 Task: For heading Arial Rounded MT Bold with Underline.  font size for heading26,  'Change the font style of data to'Browallia New.  and font size to 18,  Change the alignment of both headline & data to Align middle & Align Text left.  In the sheet  AssetVal logbook
Action: Mouse moved to (133, 220)
Screenshot: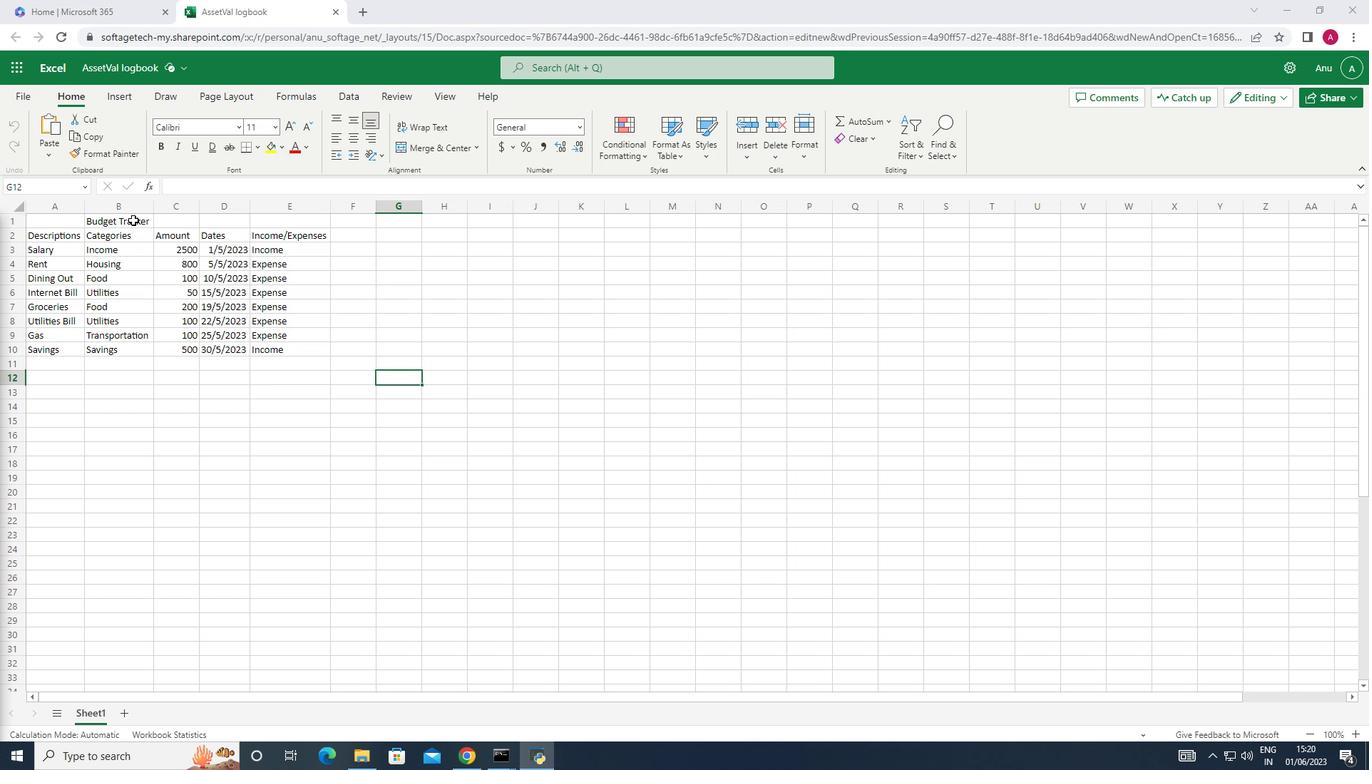
Action: Mouse pressed left at (133, 220)
Screenshot: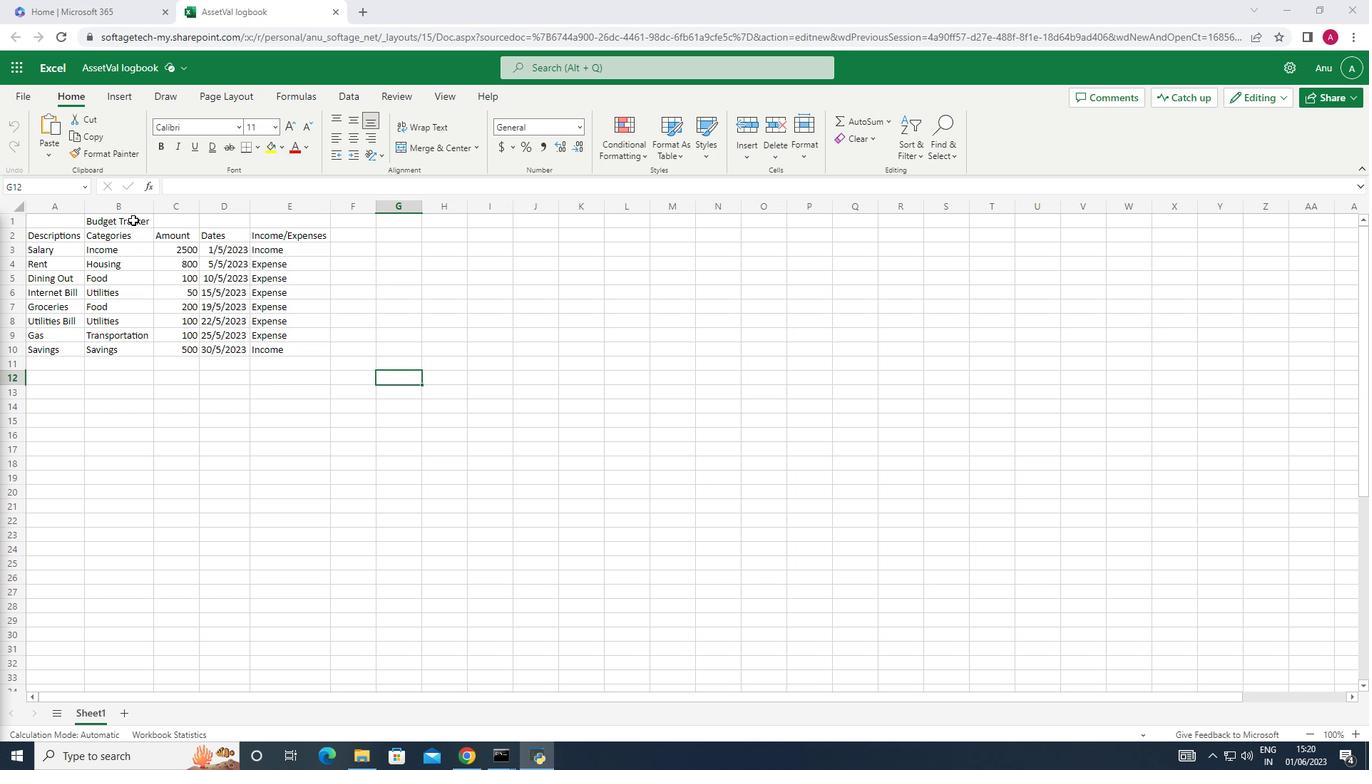 
Action: Mouse moved to (236, 130)
Screenshot: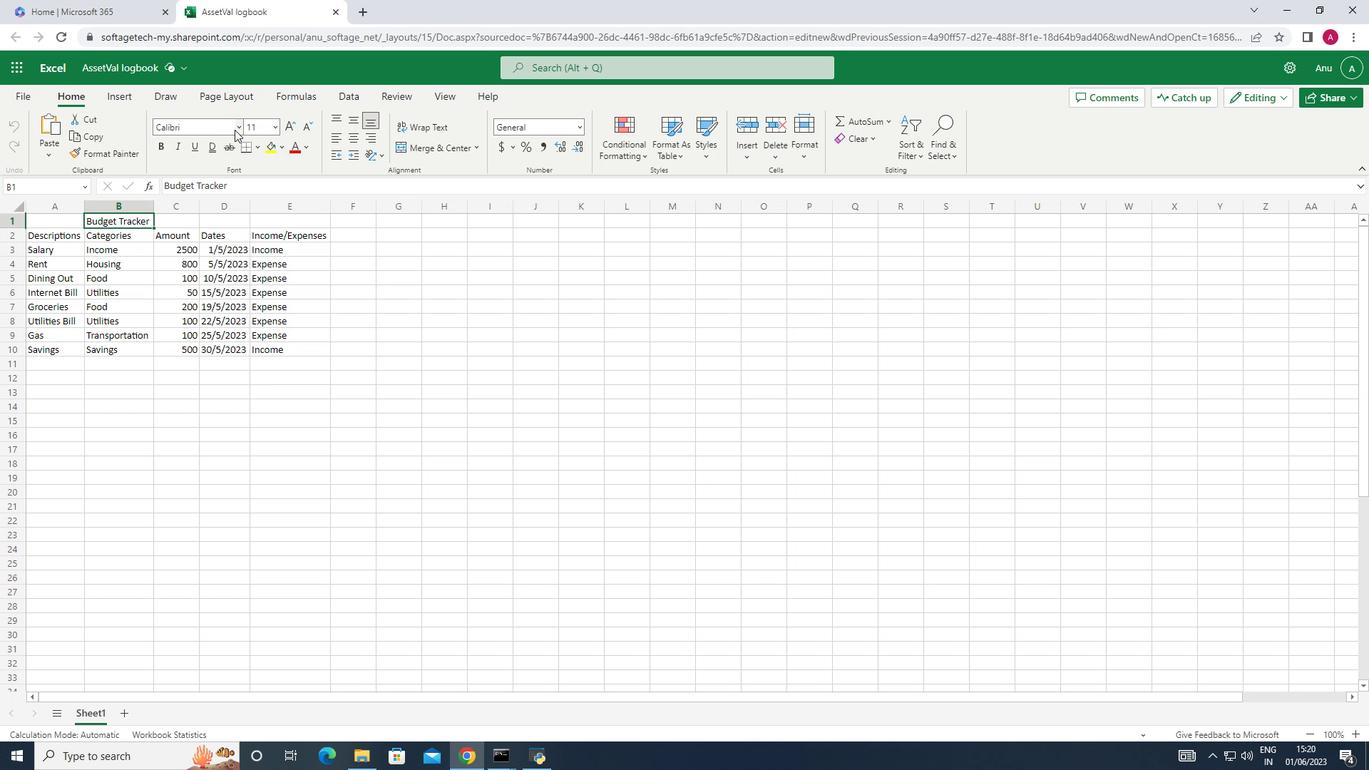 
Action: Mouse pressed left at (236, 130)
Screenshot: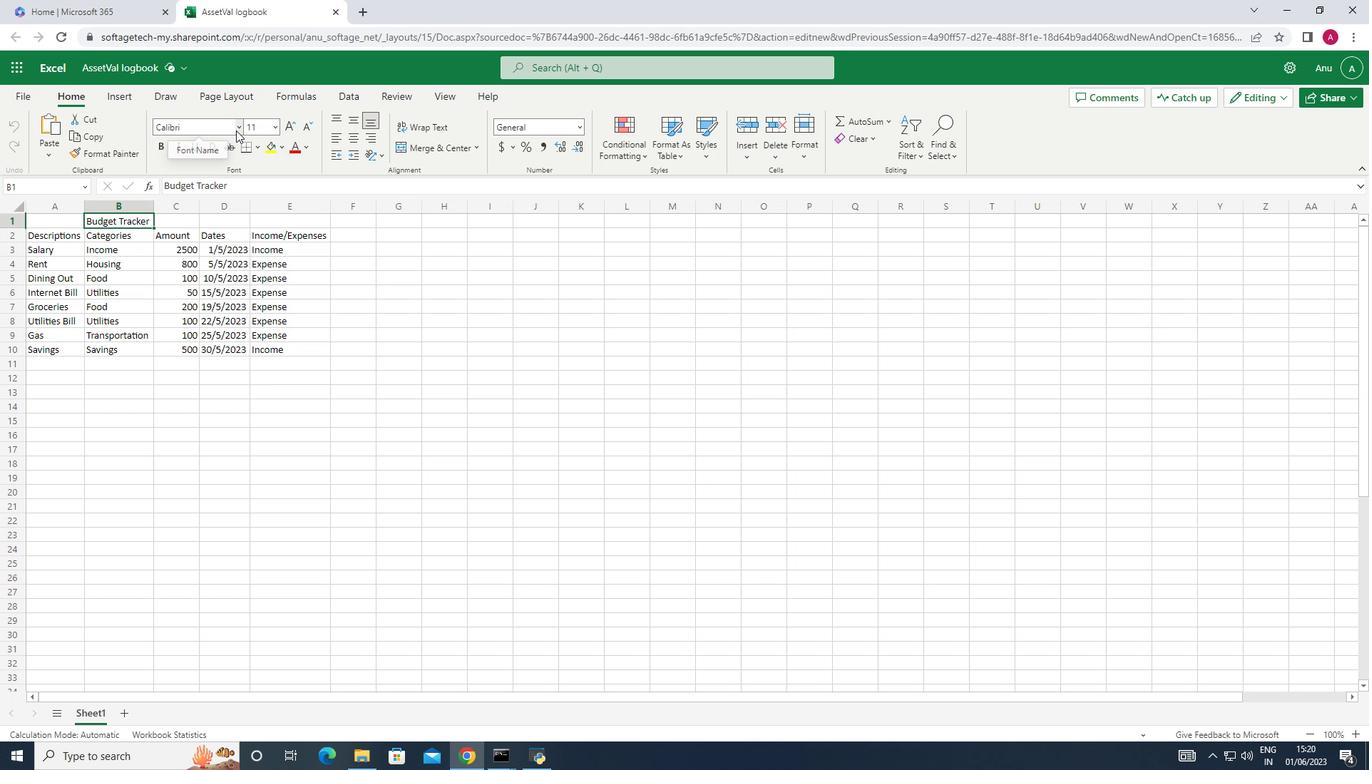 
Action: Mouse moved to (194, 190)
Screenshot: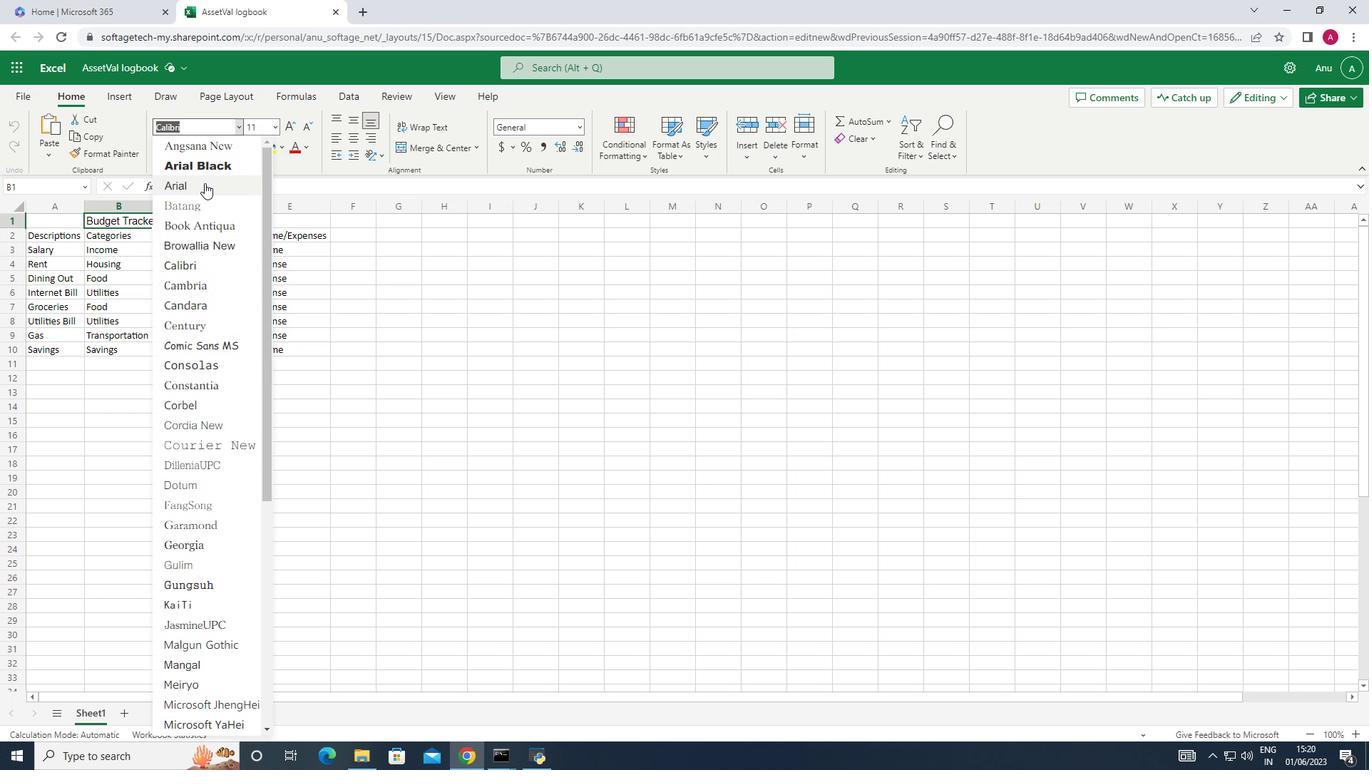 
Action: Mouse pressed left at (194, 190)
Screenshot: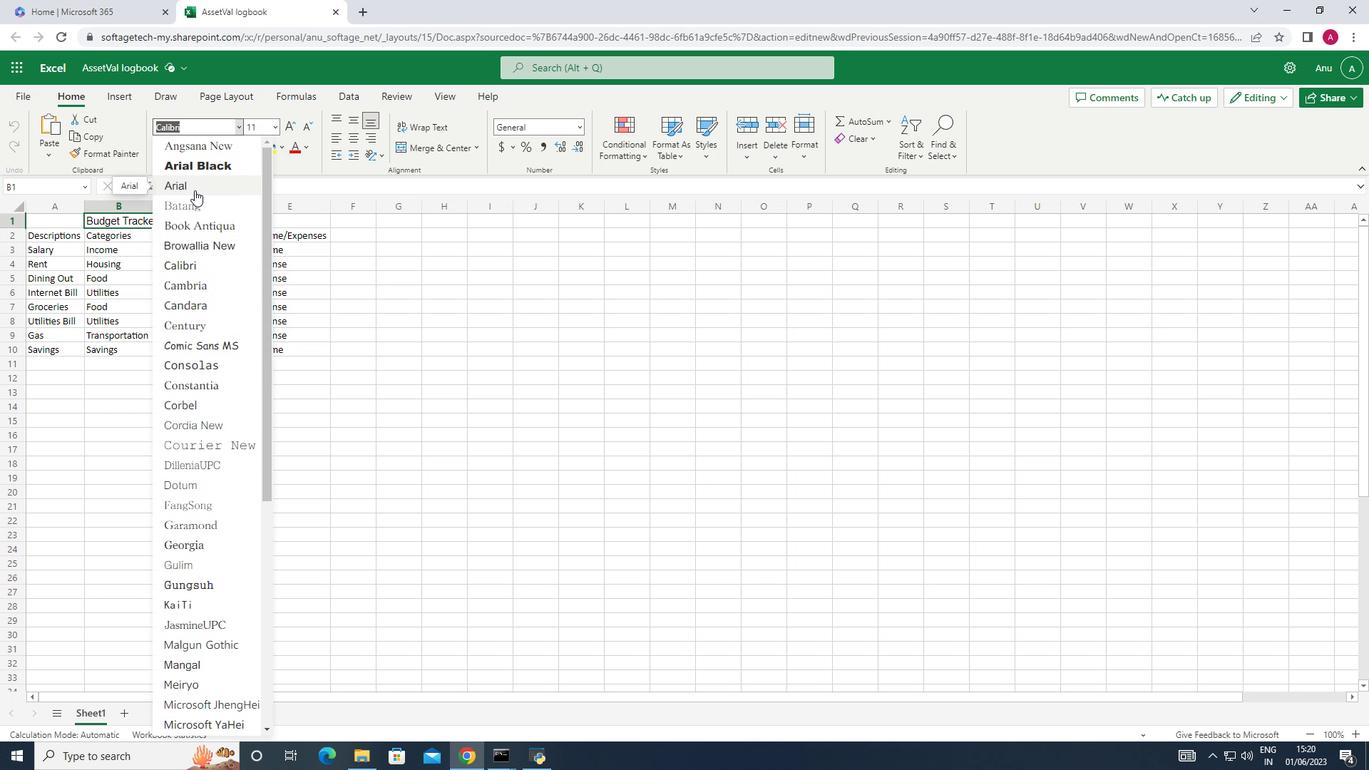 
Action: Mouse moved to (157, 139)
Screenshot: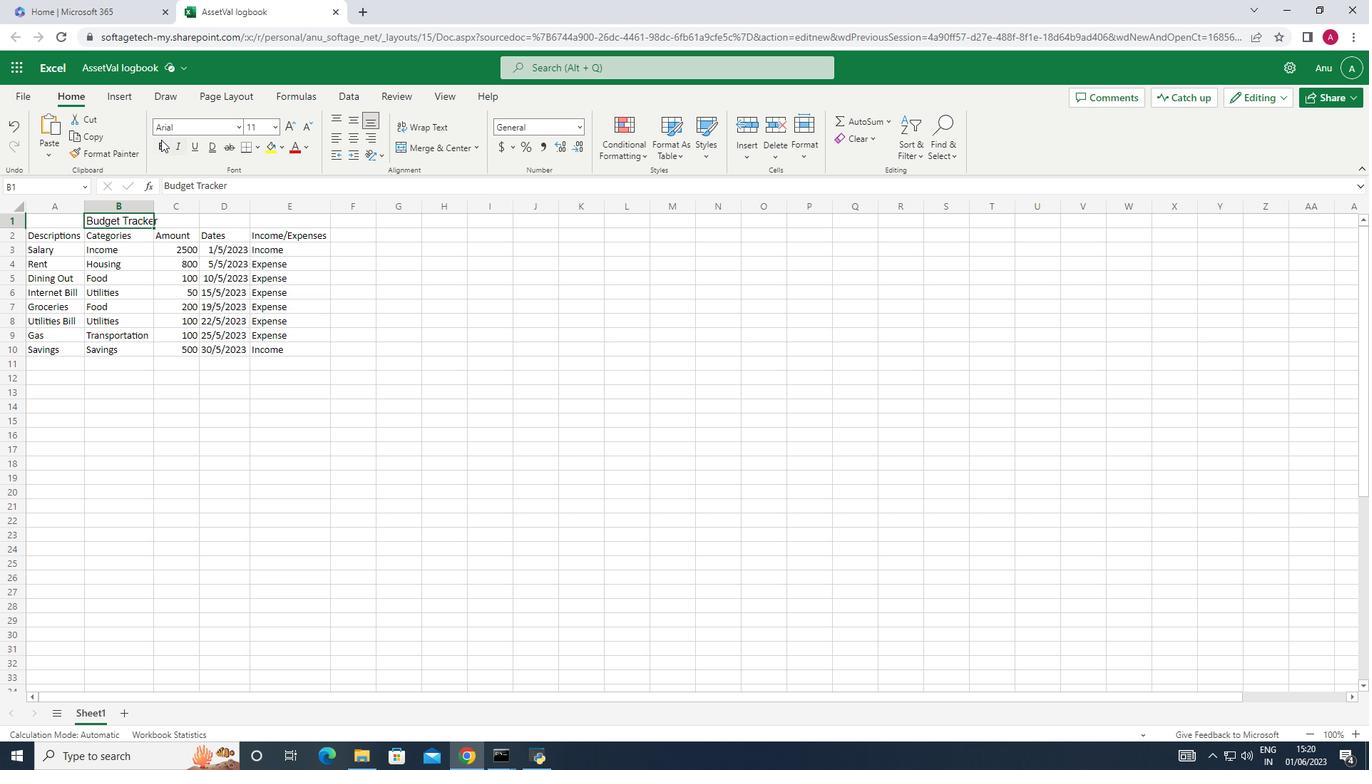 
Action: Mouse pressed left at (157, 139)
Screenshot: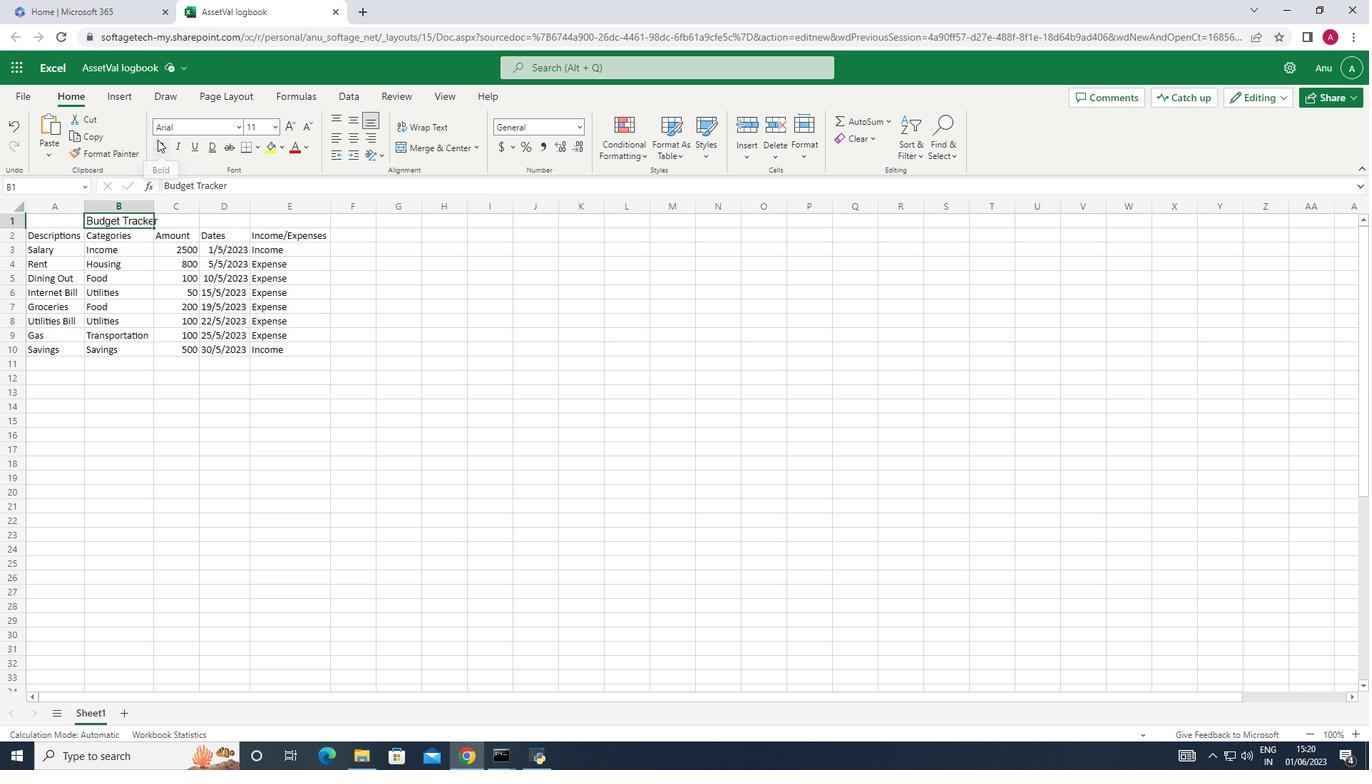 
Action: Mouse moved to (197, 151)
Screenshot: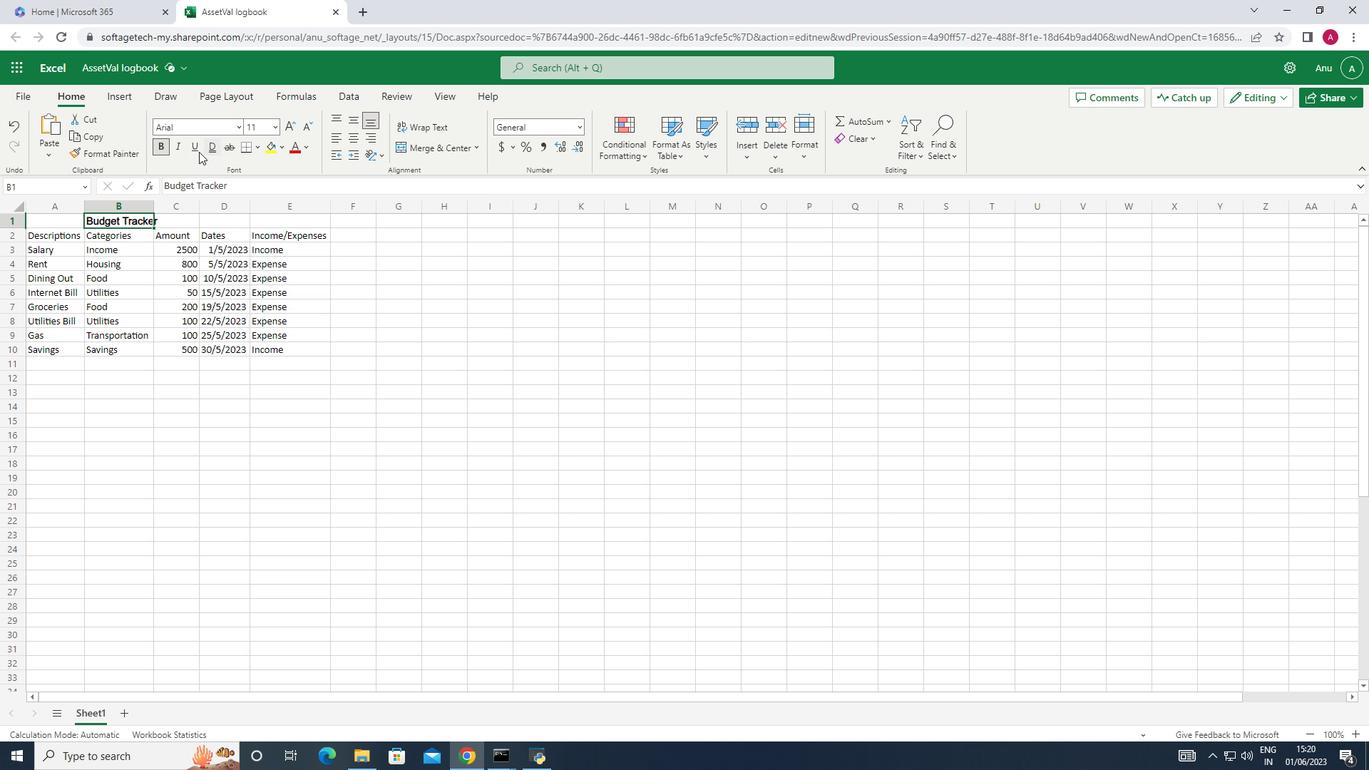 
Action: Mouse pressed left at (197, 151)
Screenshot: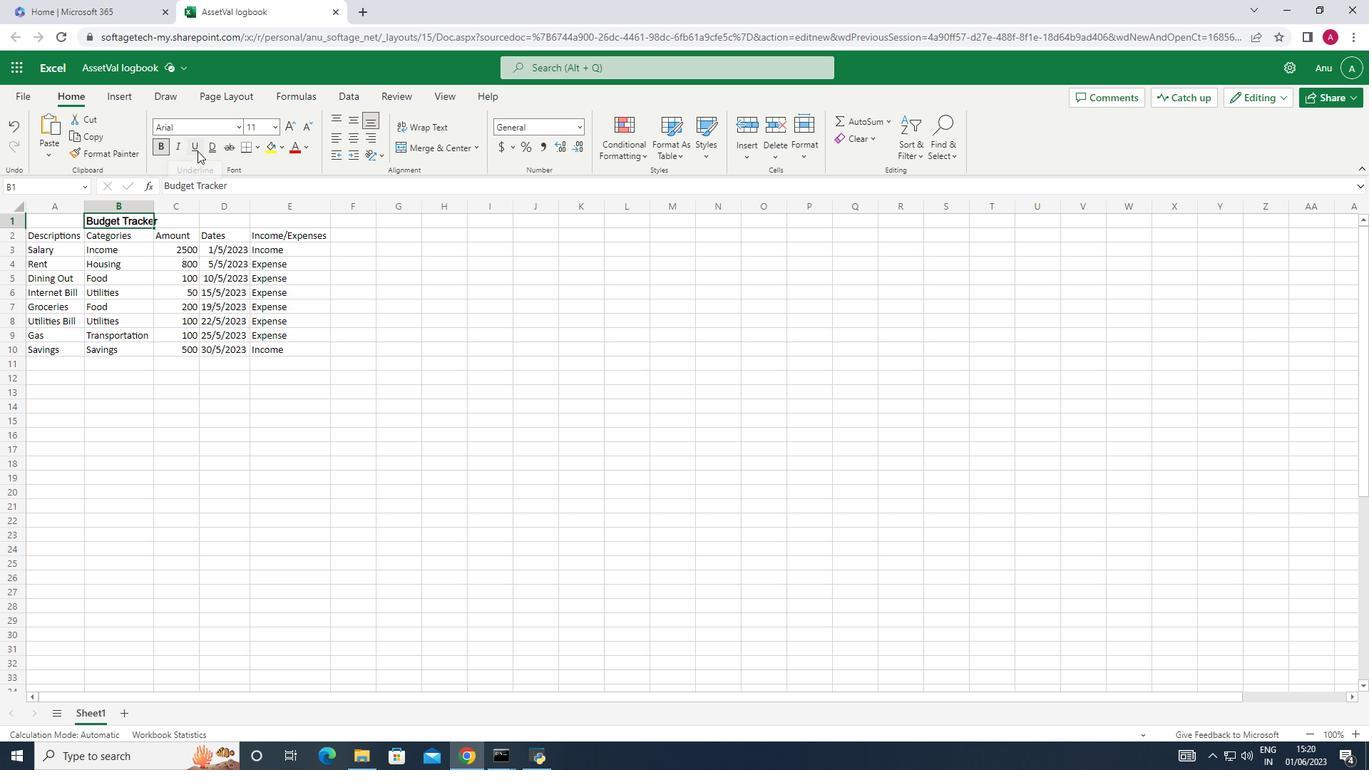 
Action: Mouse moved to (274, 128)
Screenshot: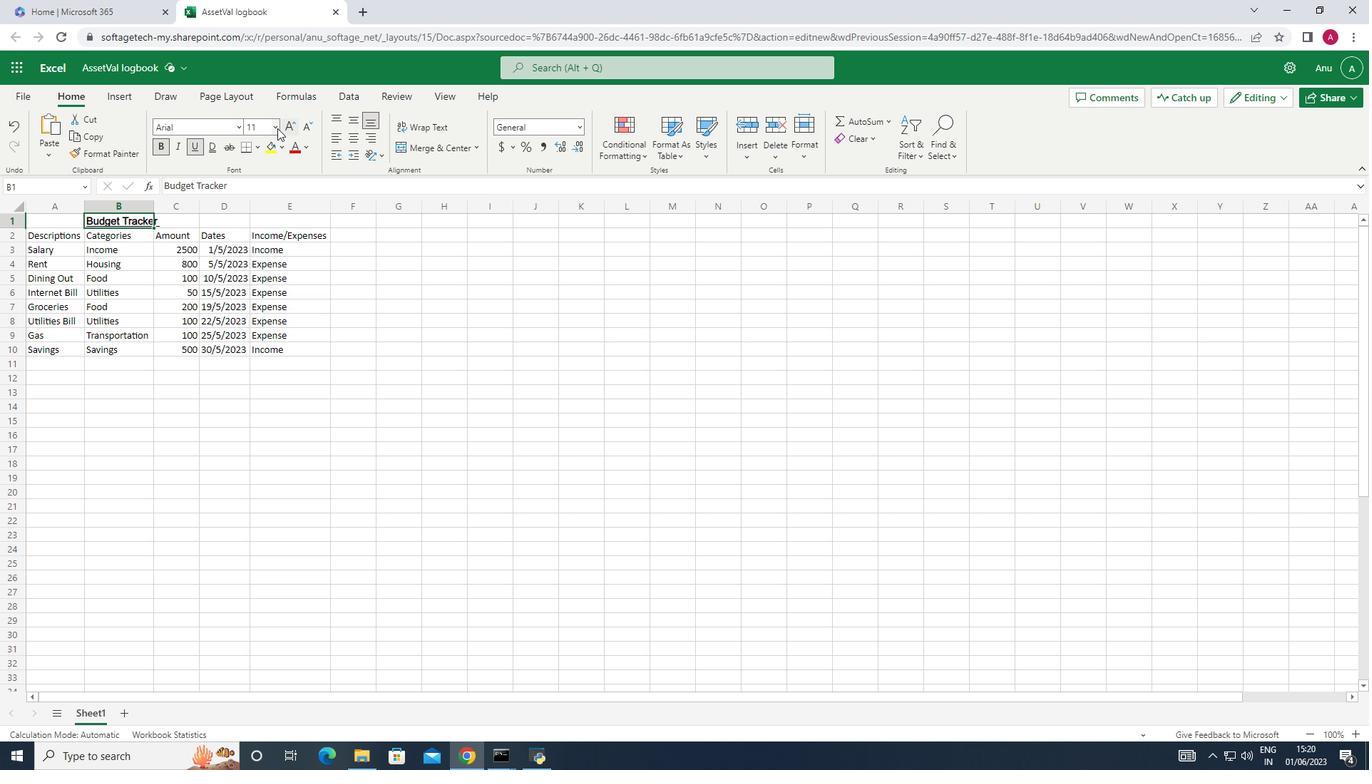 
Action: Mouse pressed left at (274, 128)
Screenshot: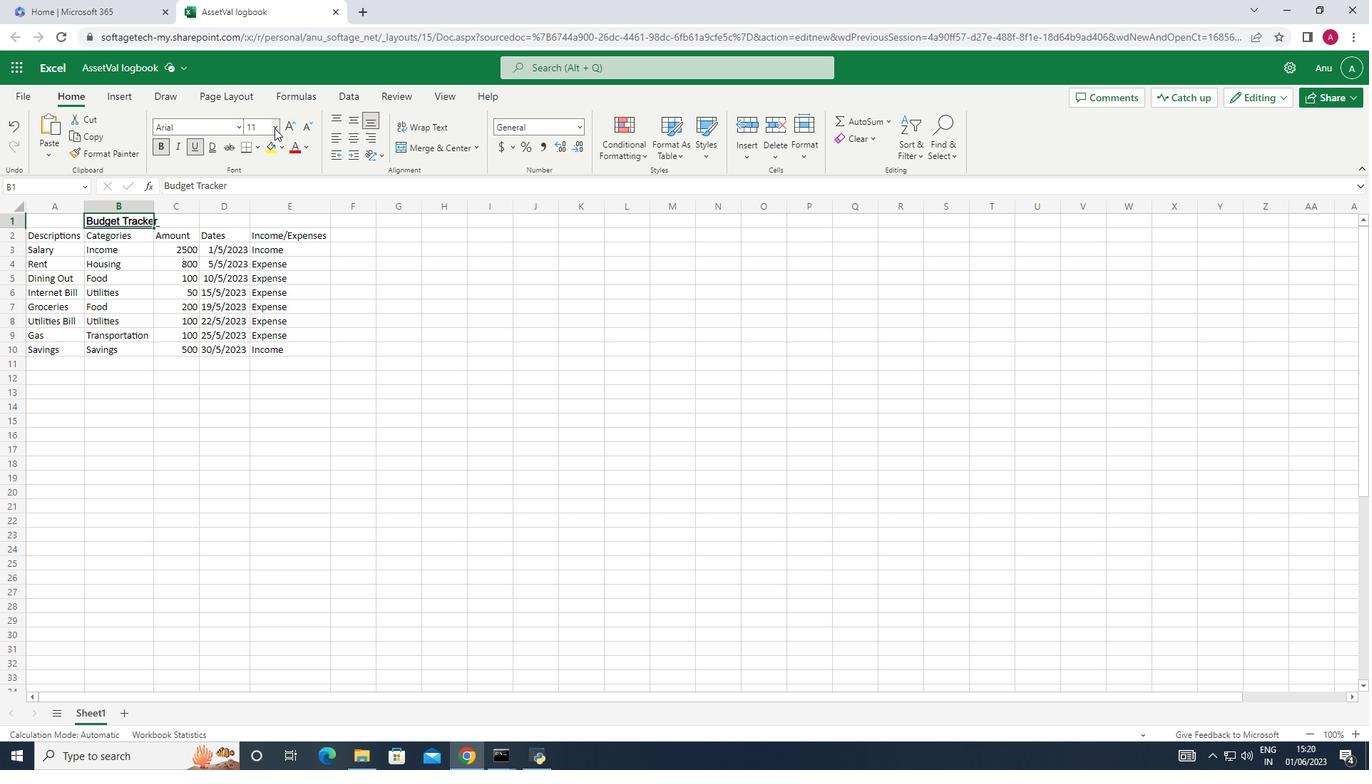 
Action: Mouse moved to (263, 342)
Screenshot: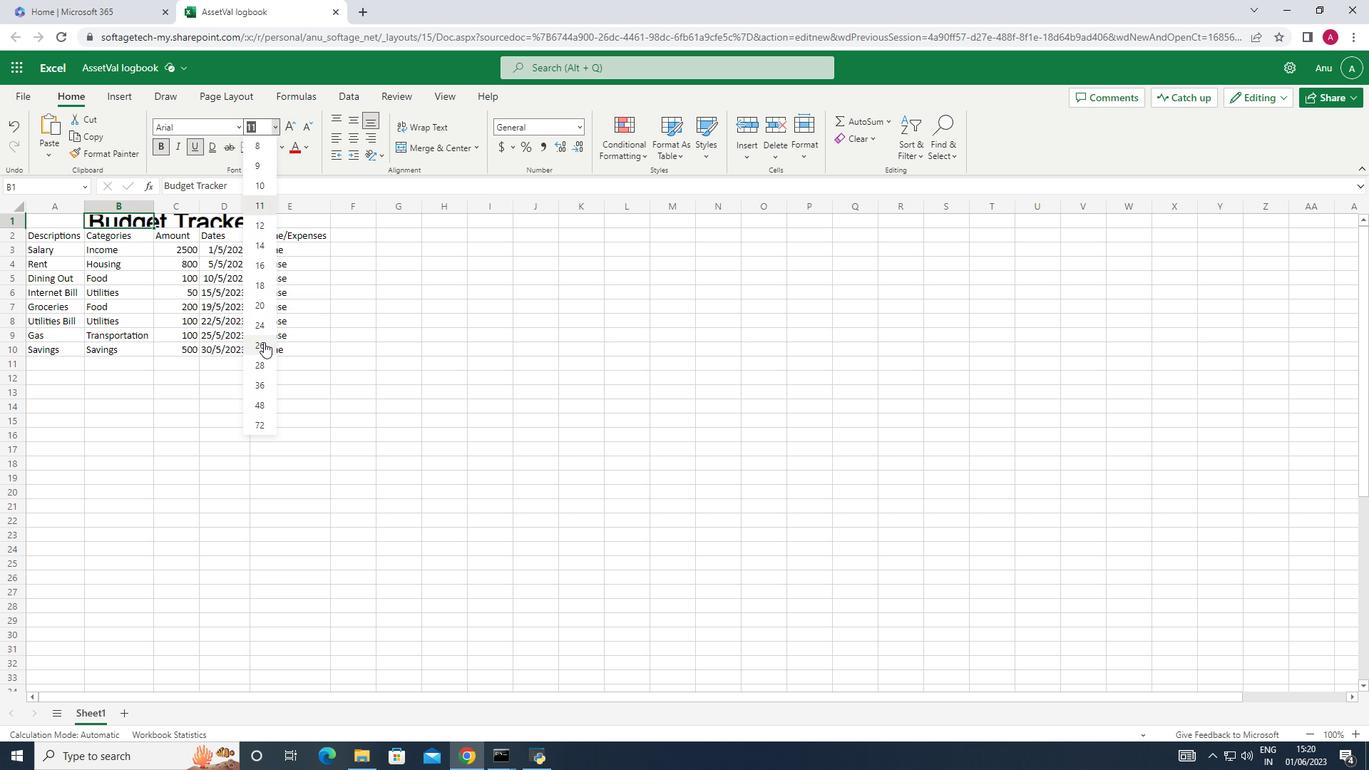 
Action: Mouse pressed left at (263, 342)
Screenshot: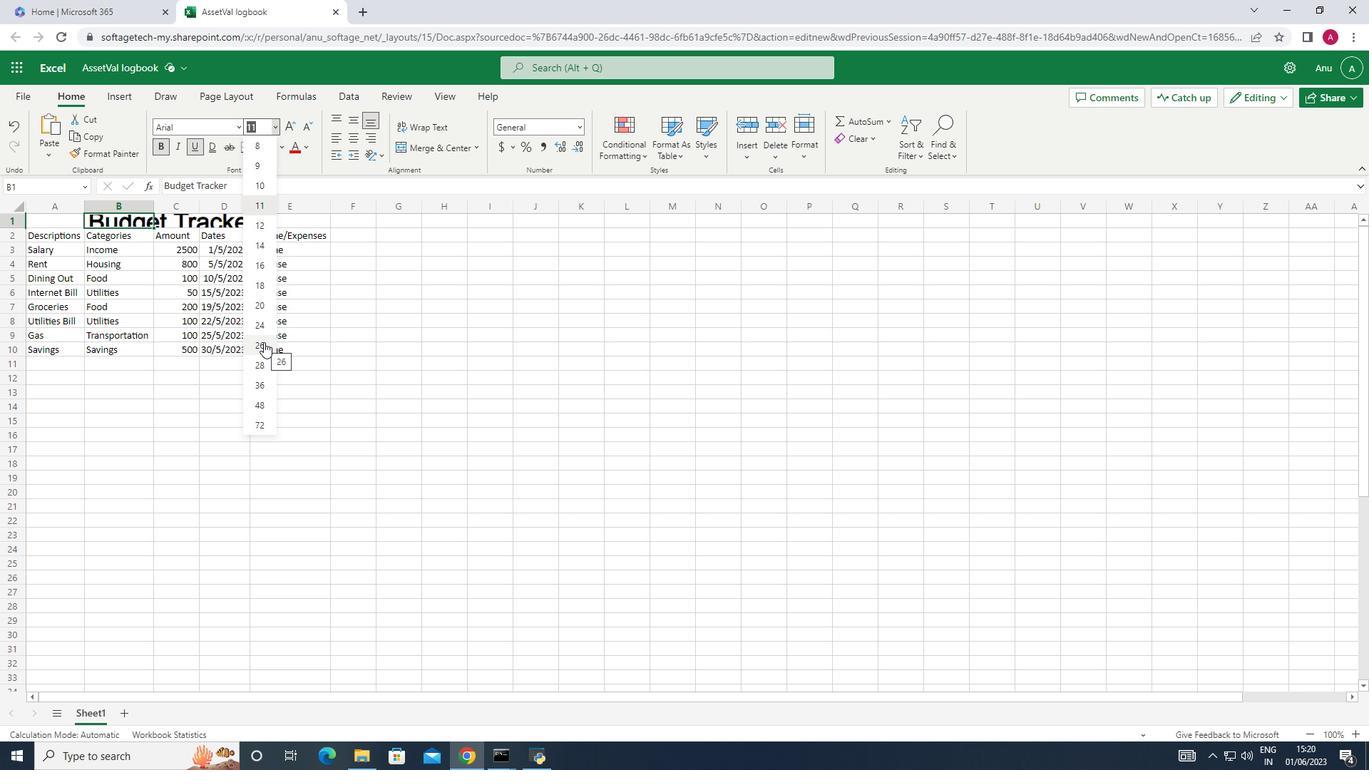 
Action: Mouse moved to (52, 253)
Screenshot: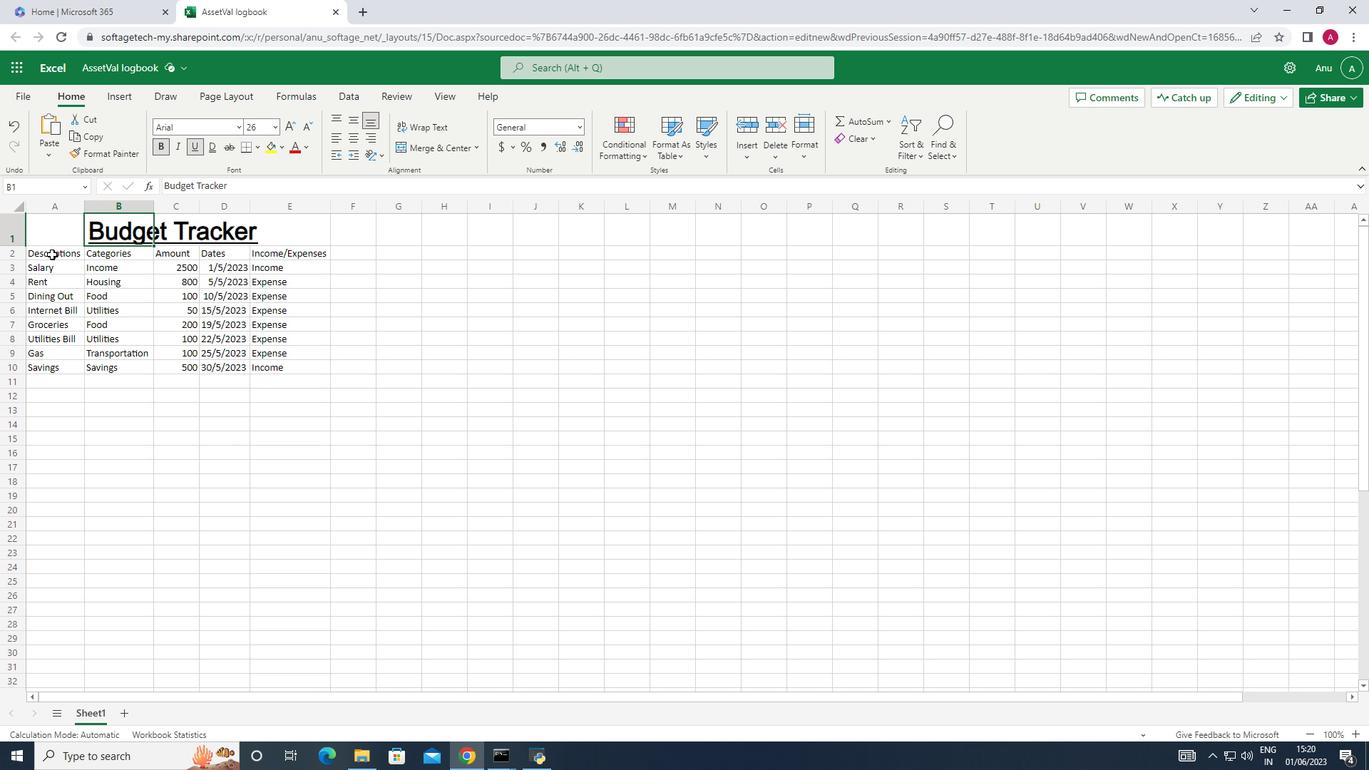 
Action: Mouse pressed left at (52, 253)
Screenshot: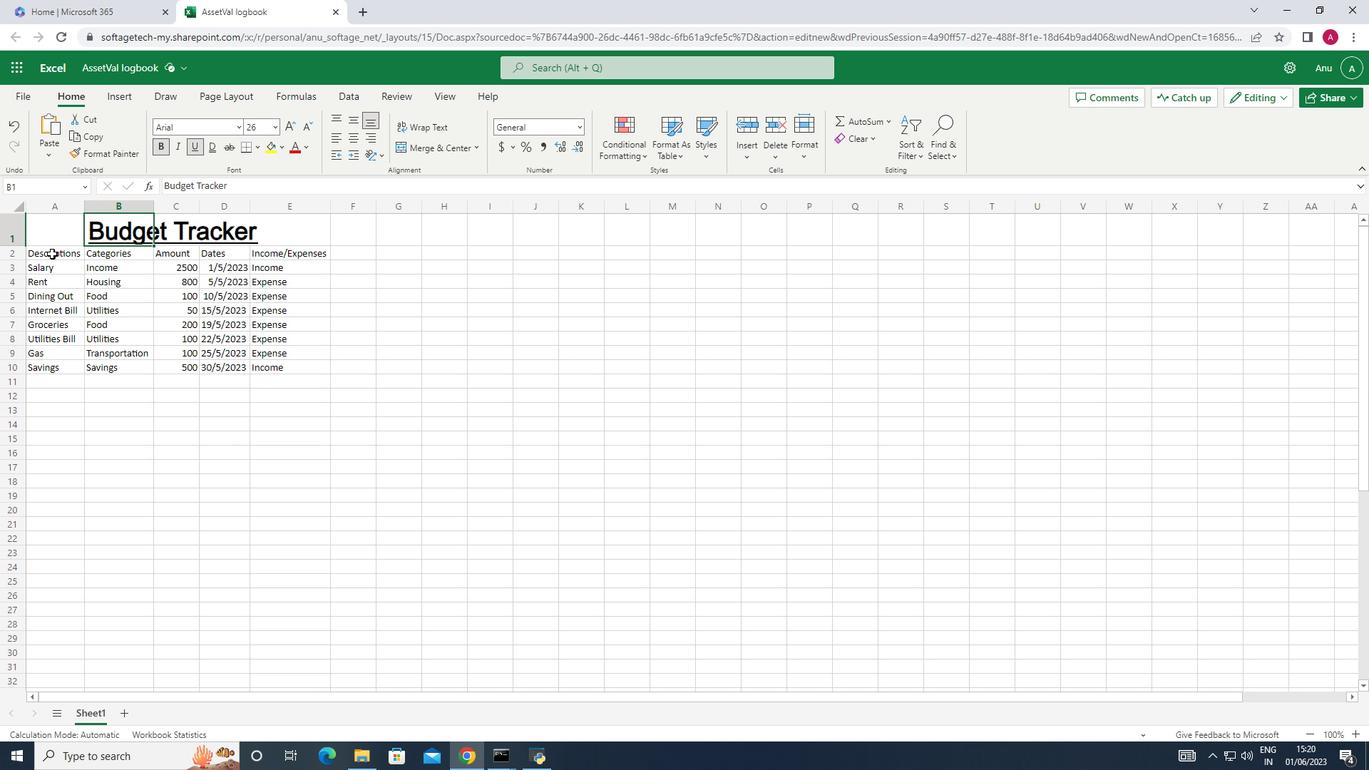 
Action: Mouse moved to (241, 127)
Screenshot: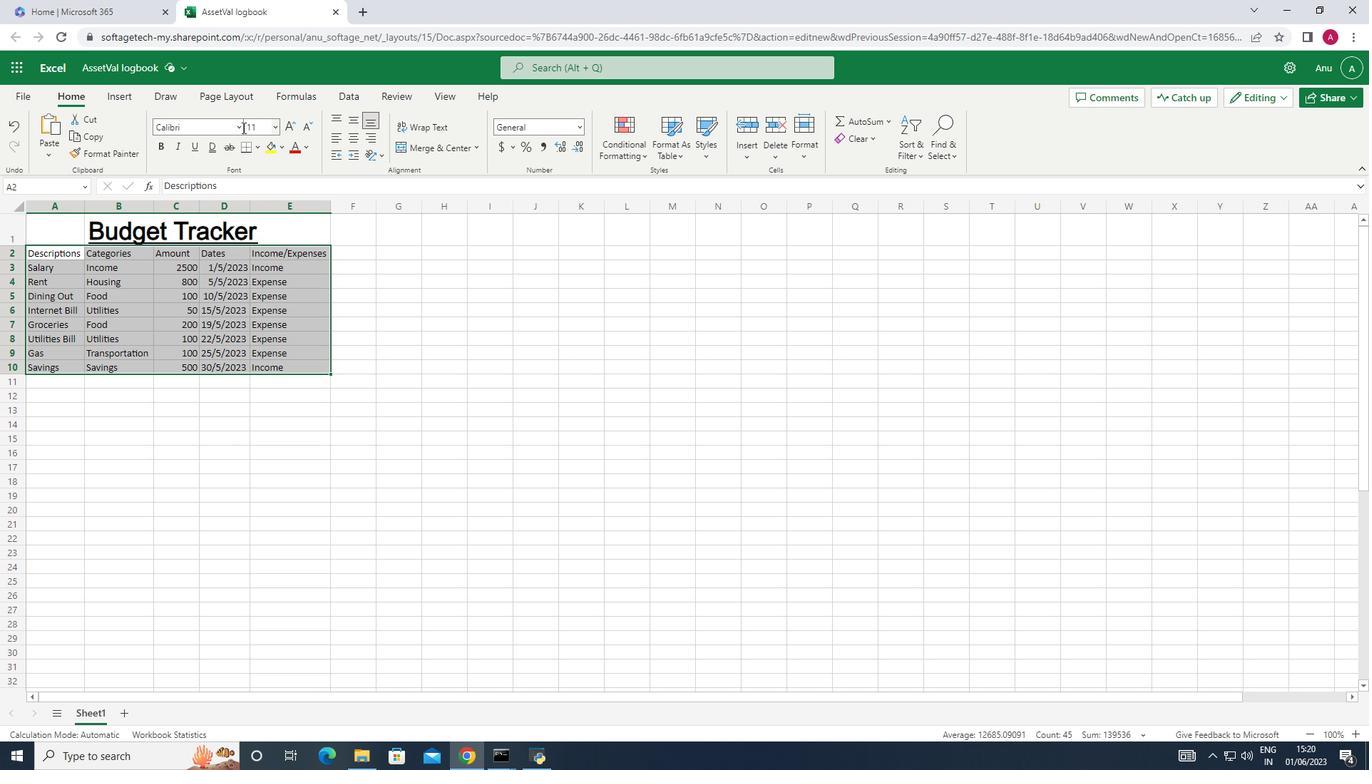 
Action: Mouse pressed left at (241, 127)
Screenshot: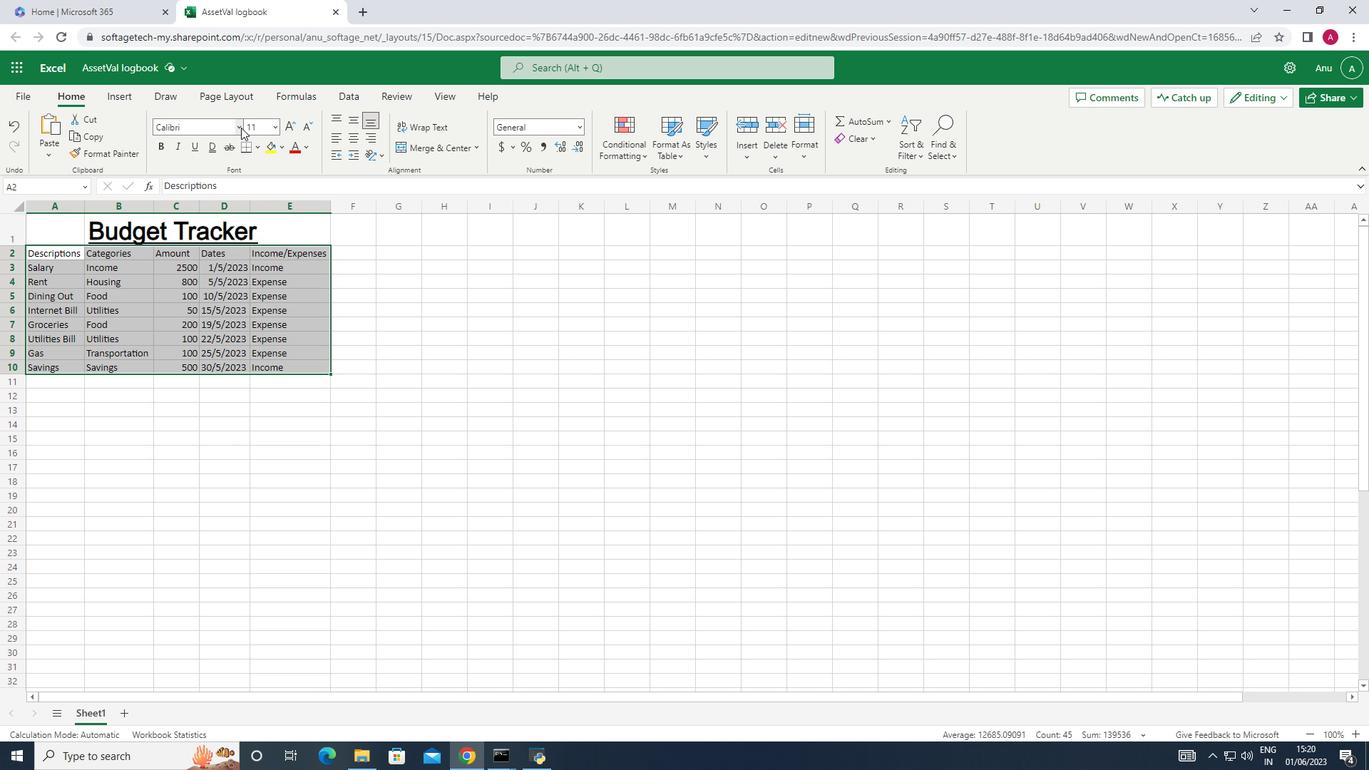 
Action: Mouse moved to (203, 239)
Screenshot: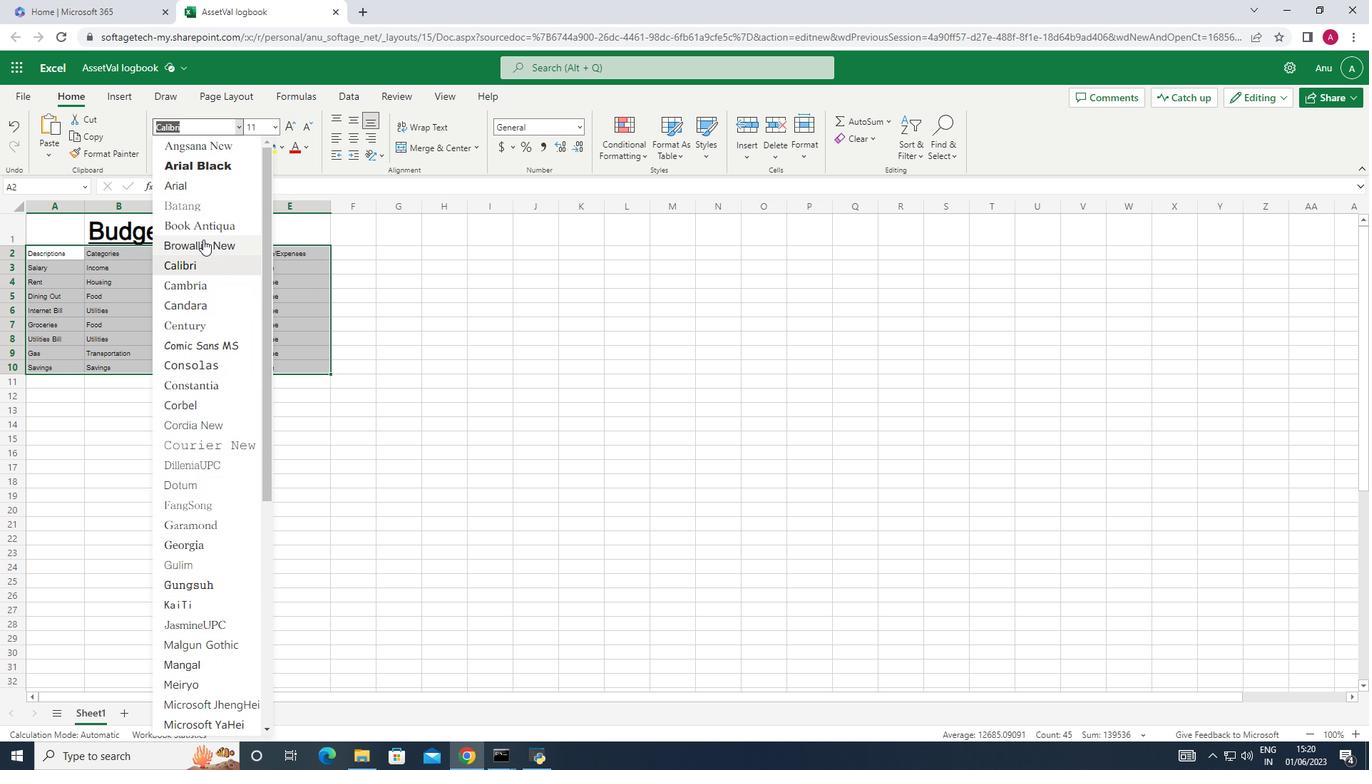 
Action: Mouse pressed left at (203, 239)
Screenshot: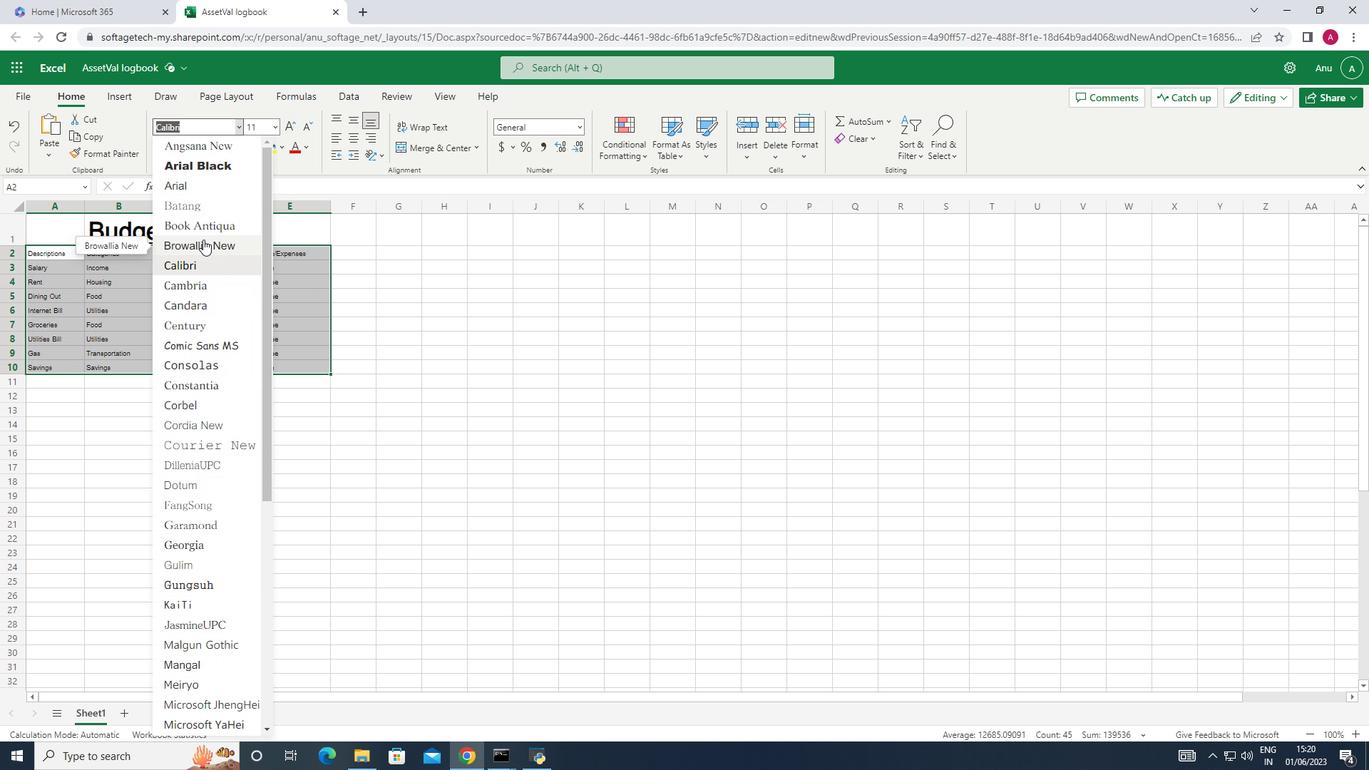 
Action: Mouse moved to (278, 130)
Screenshot: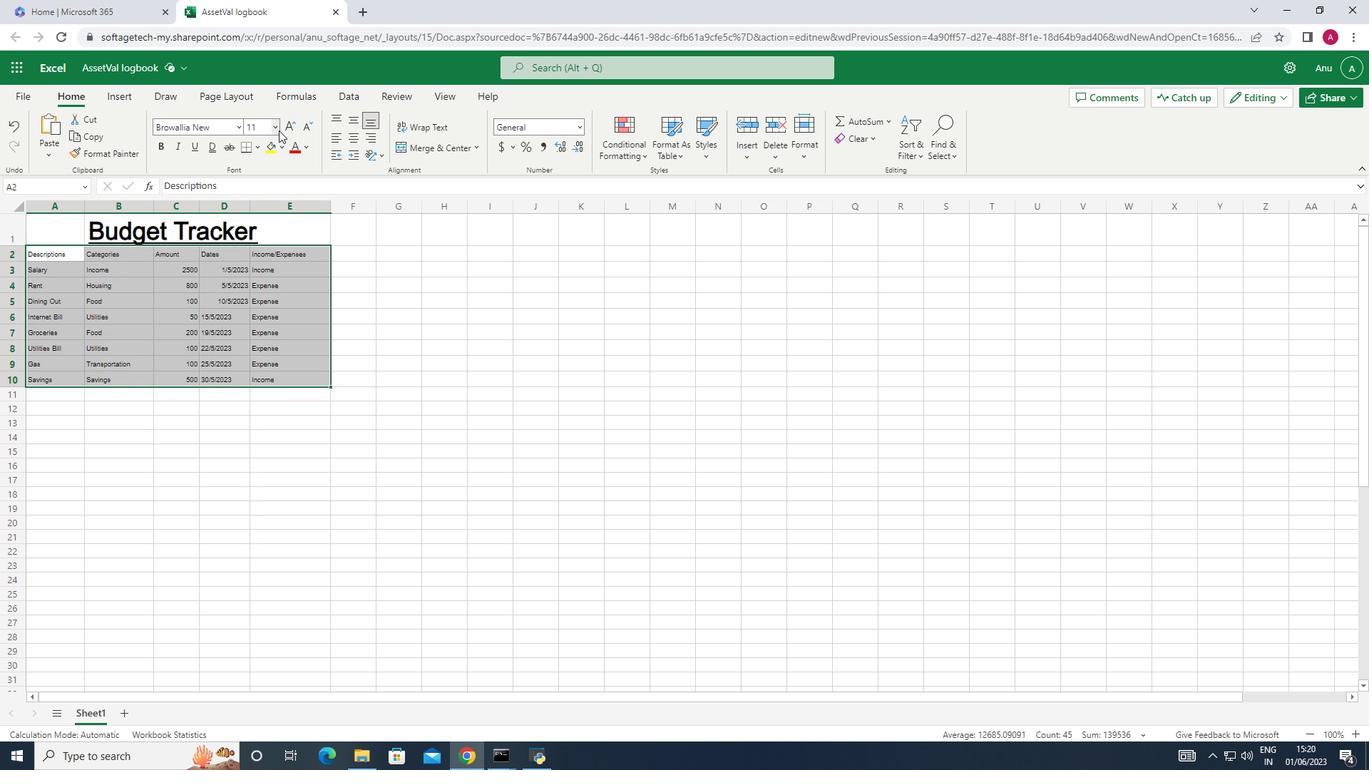 
Action: Mouse pressed left at (278, 130)
Screenshot: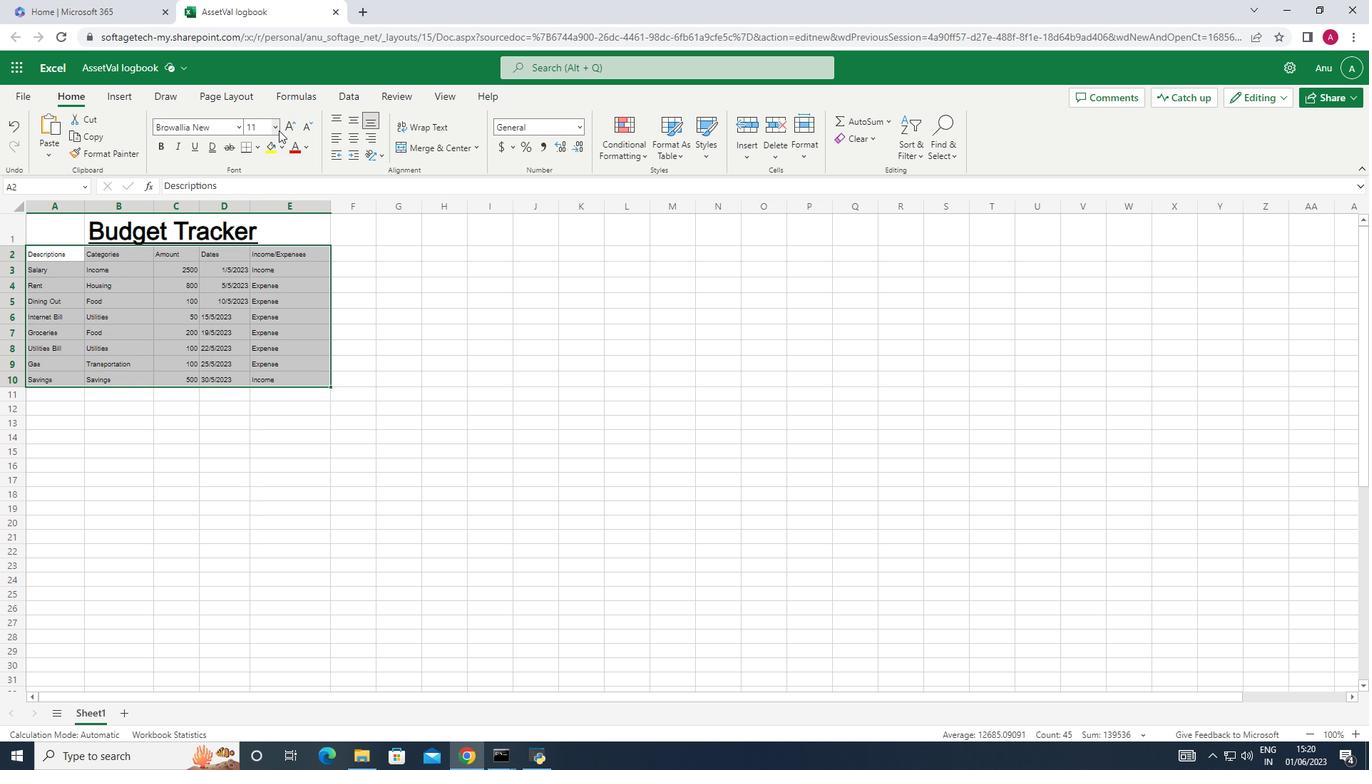 
Action: Mouse moved to (264, 284)
Screenshot: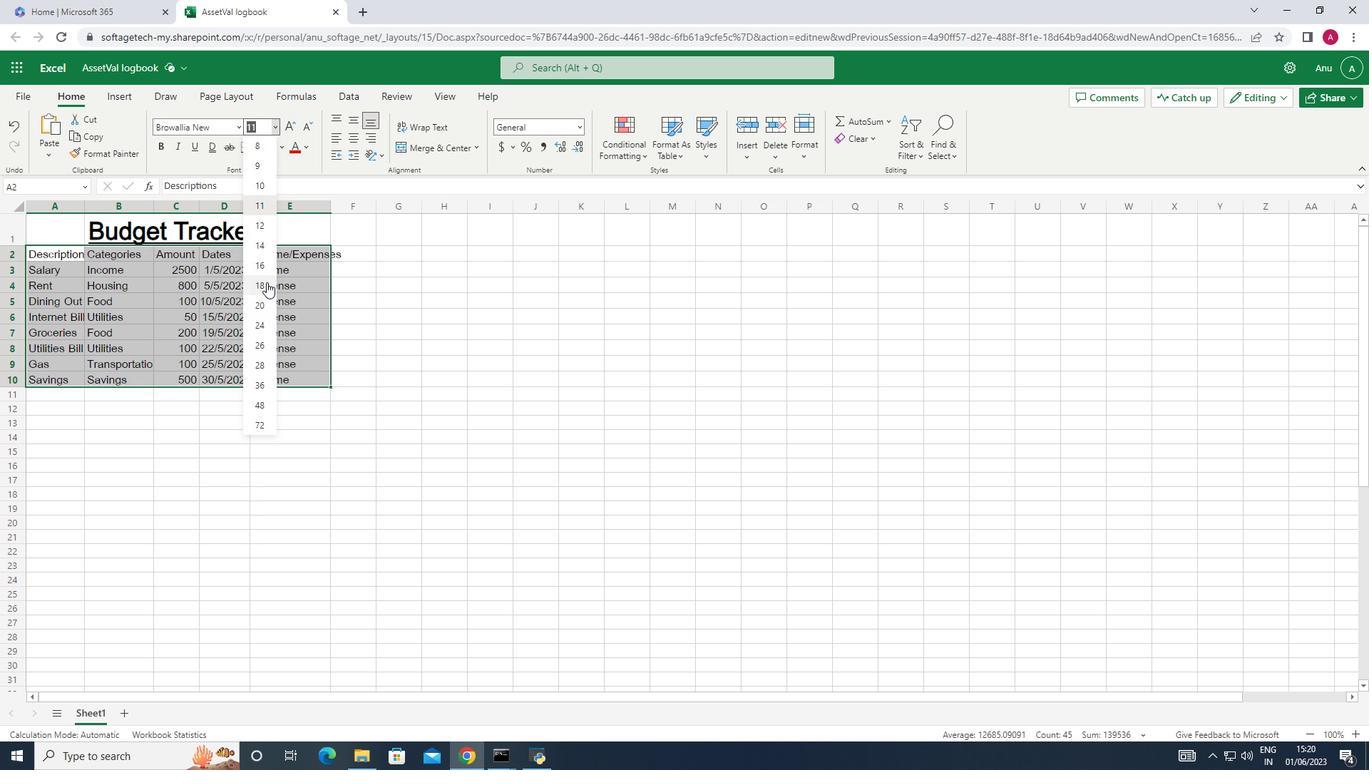 
Action: Mouse pressed left at (264, 284)
Screenshot: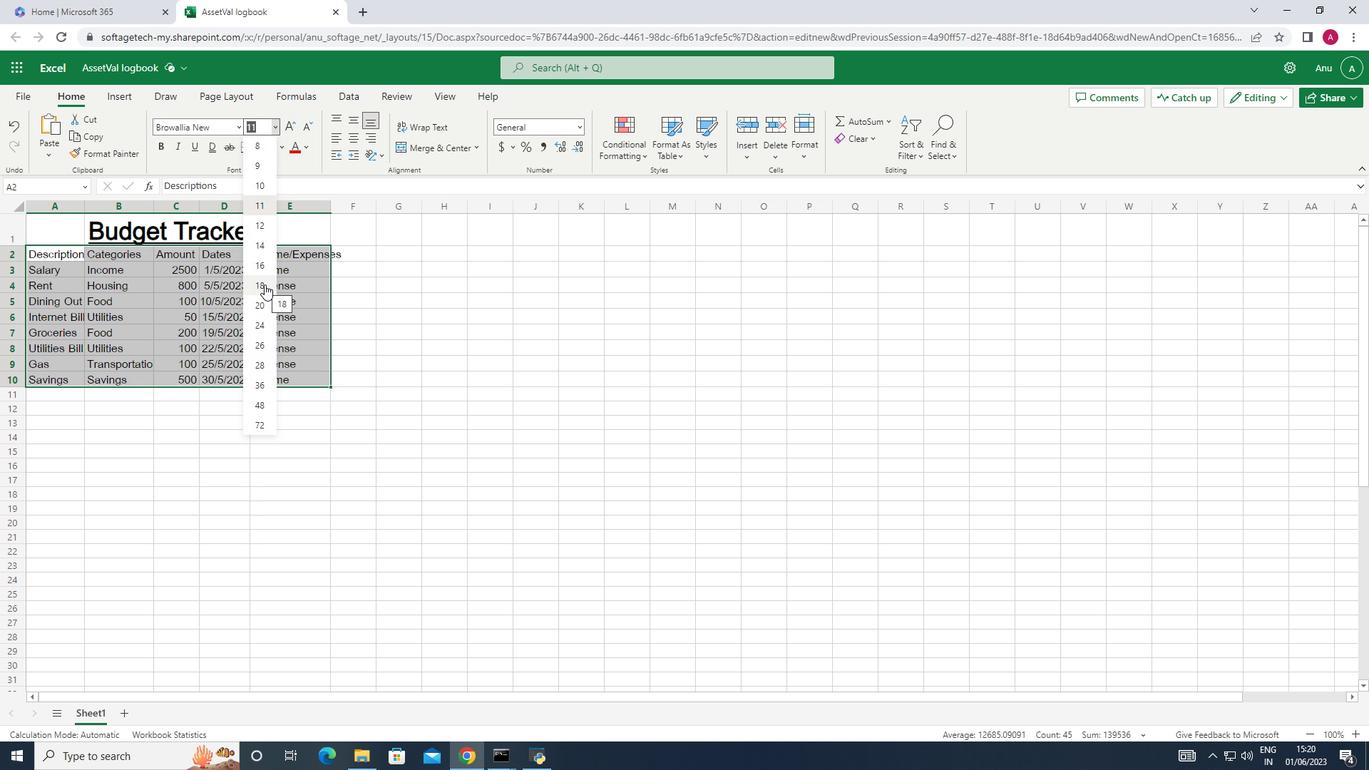 
Action: Mouse moved to (69, 236)
Screenshot: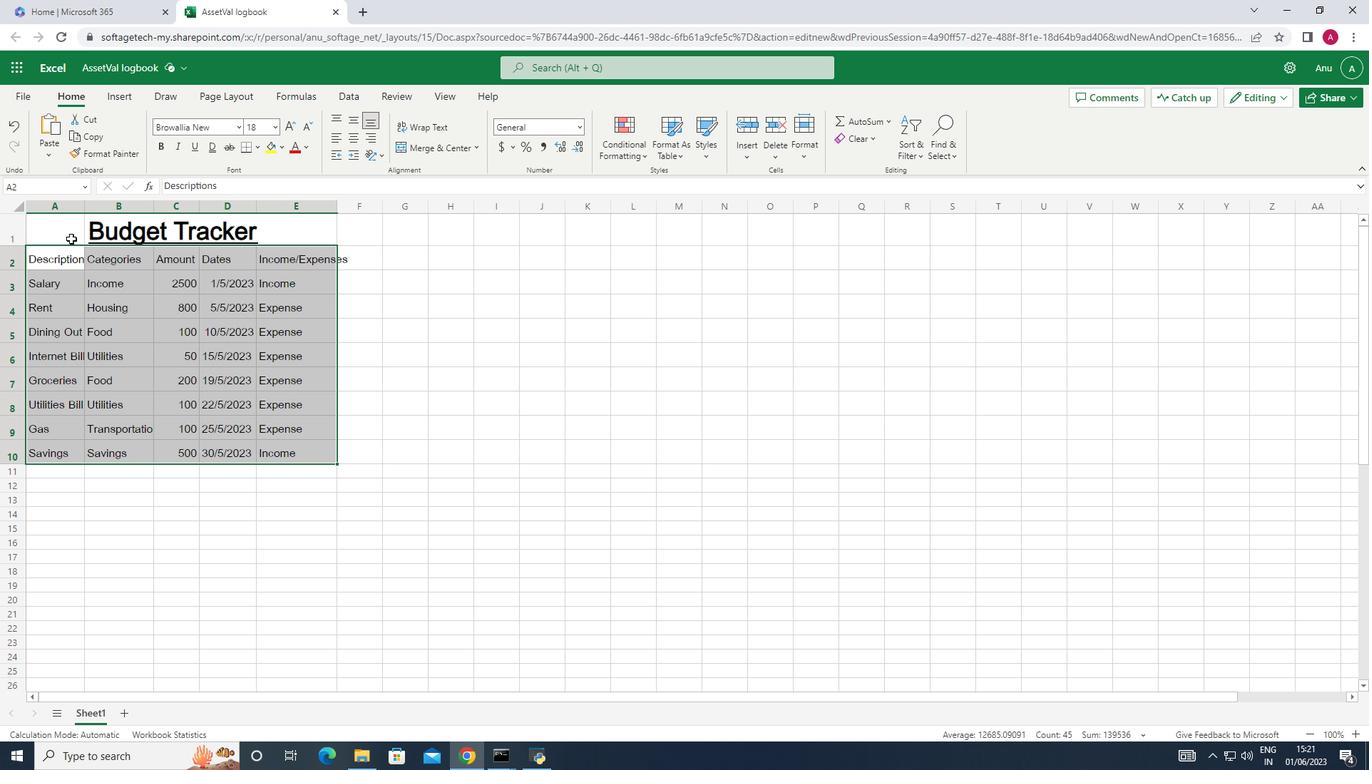 
Action: Mouse pressed left at (69, 236)
Screenshot: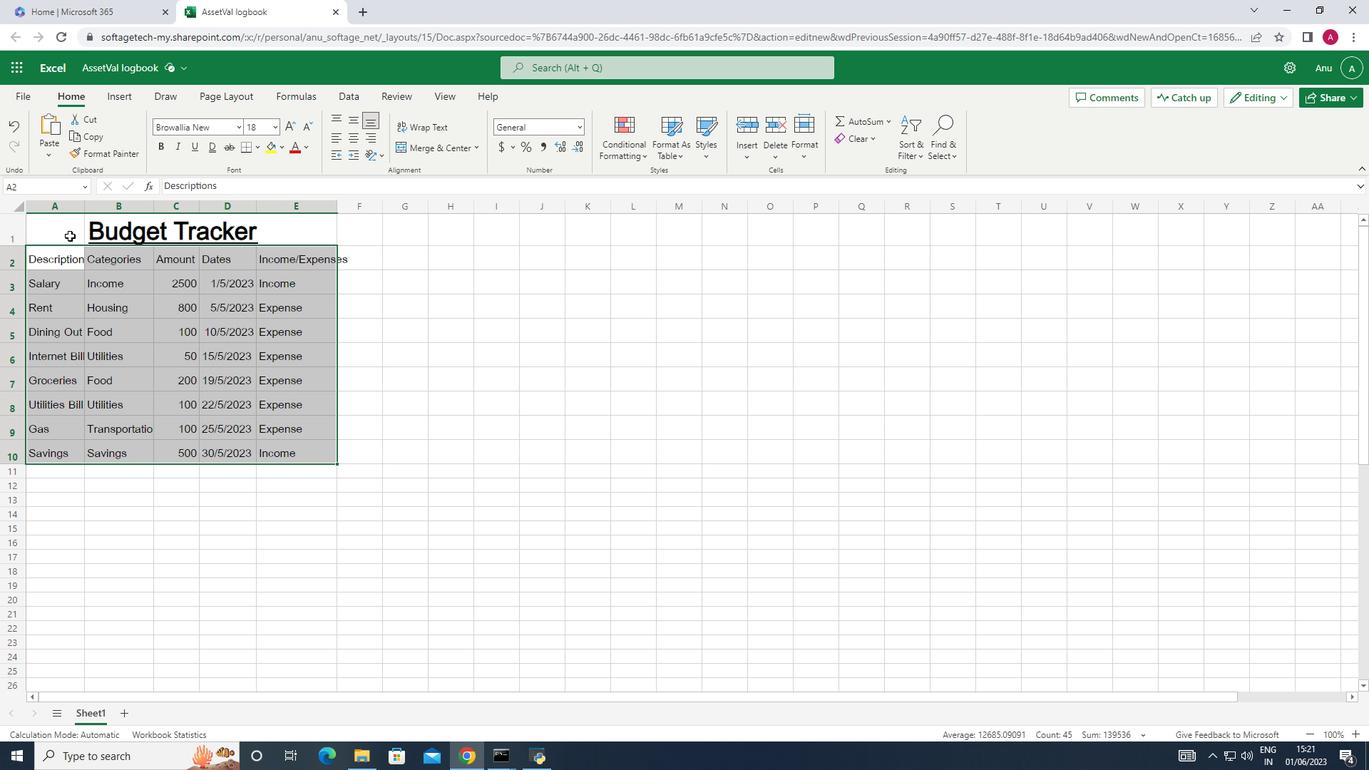 
Action: Mouse pressed left at (69, 236)
Screenshot: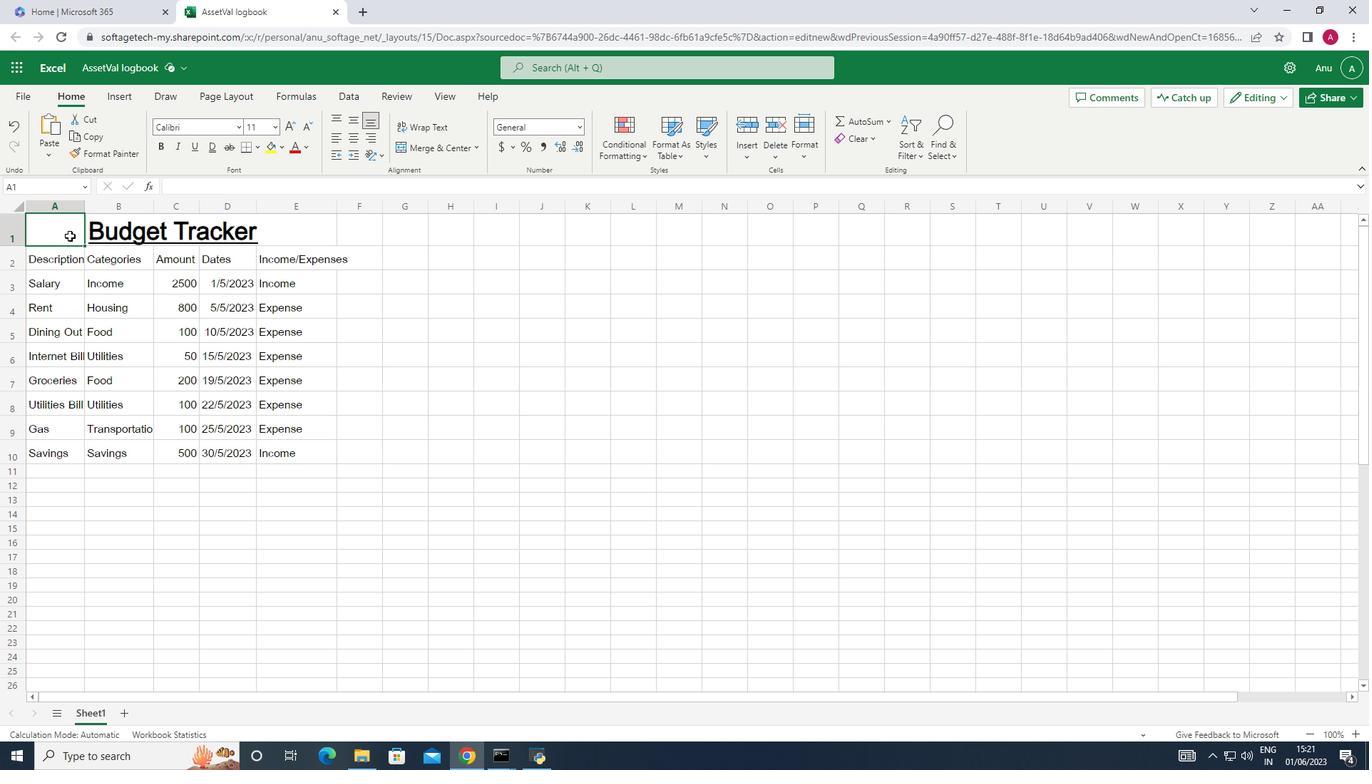 
Action: Mouse moved to (352, 140)
Screenshot: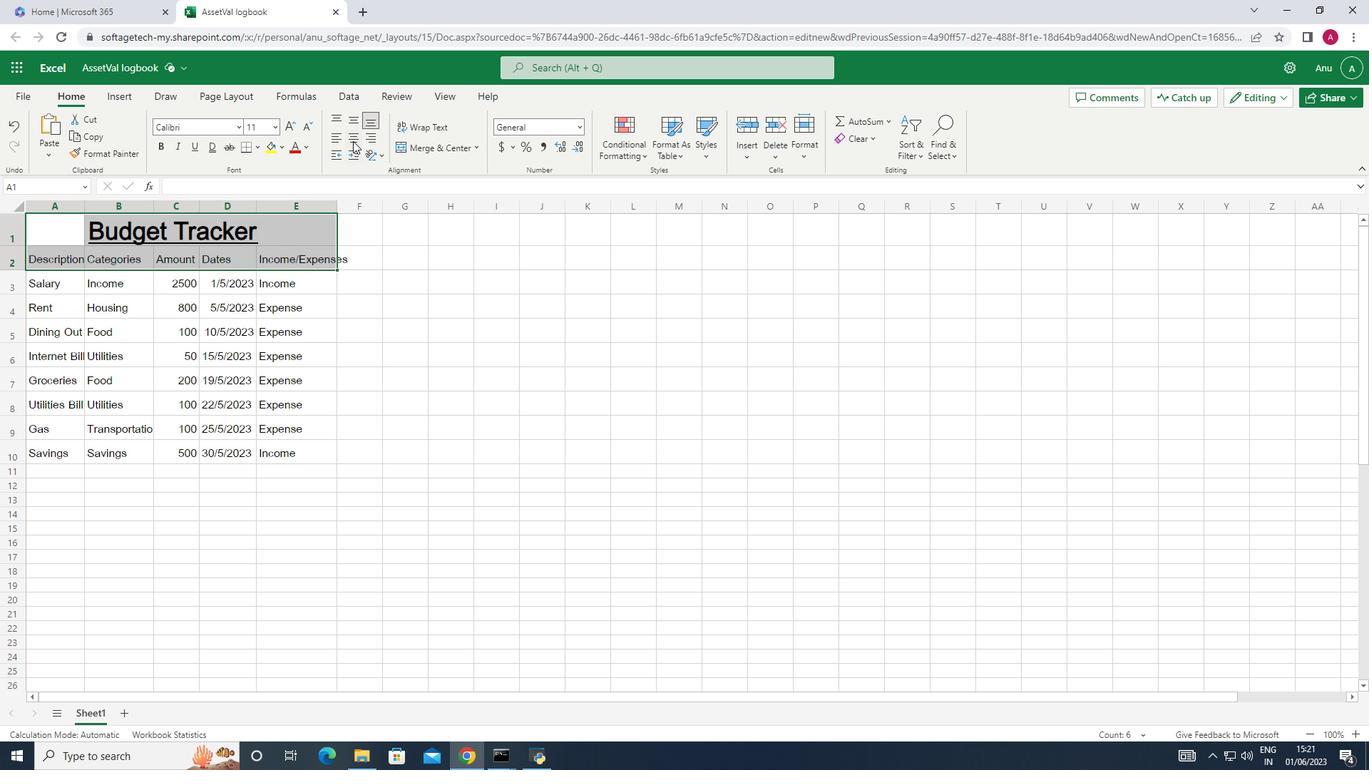
Action: Mouse pressed left at (352, 140)
Screenshot: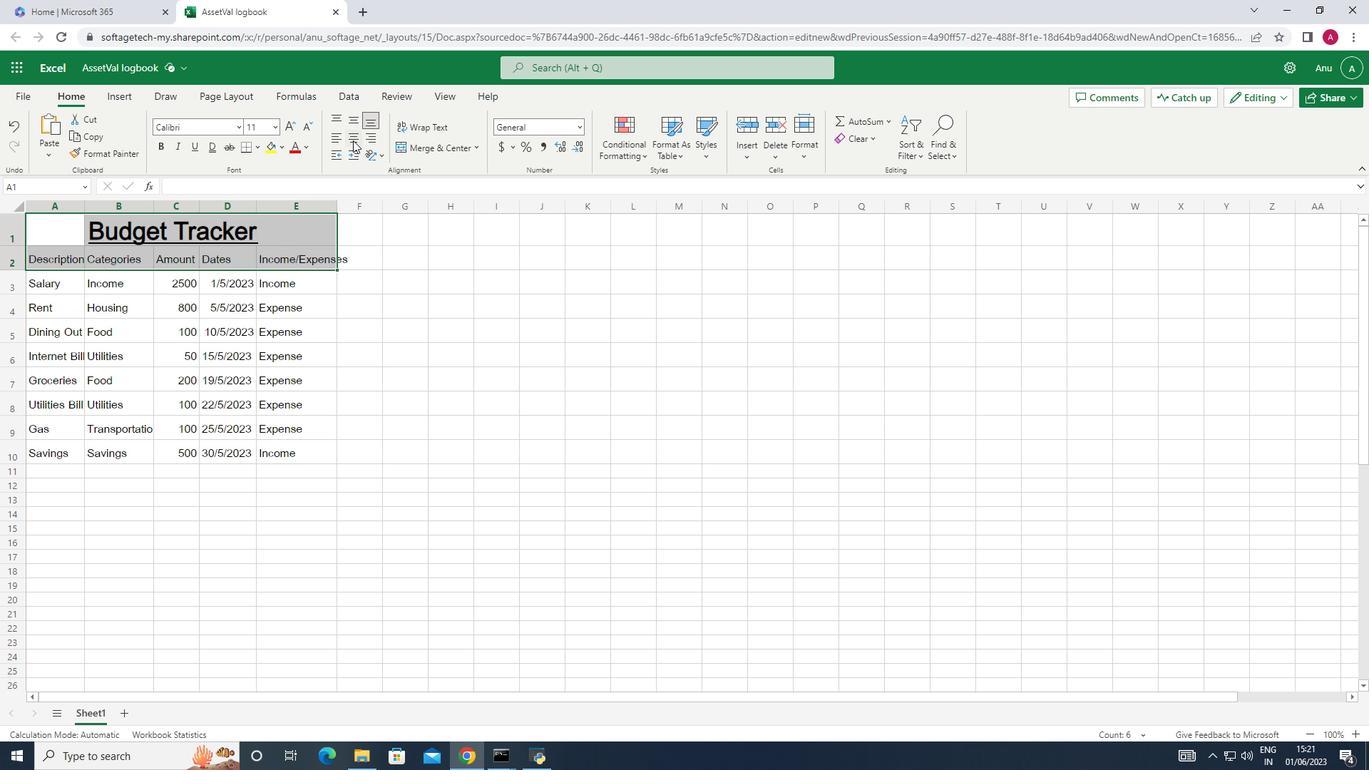 
Action: Mouse moved to (347, 134)
Screenshot: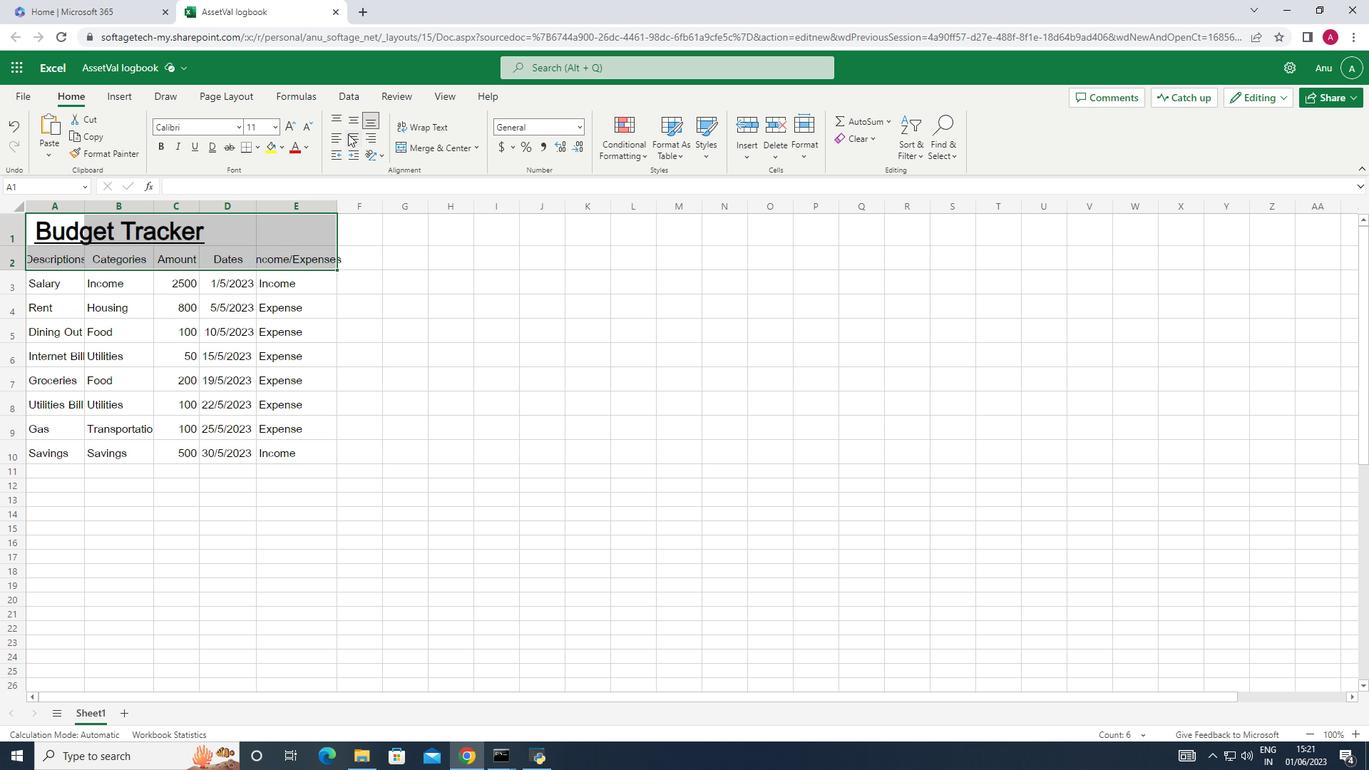 
Action: Mouse pressed left at (347, 134)
Screenshot: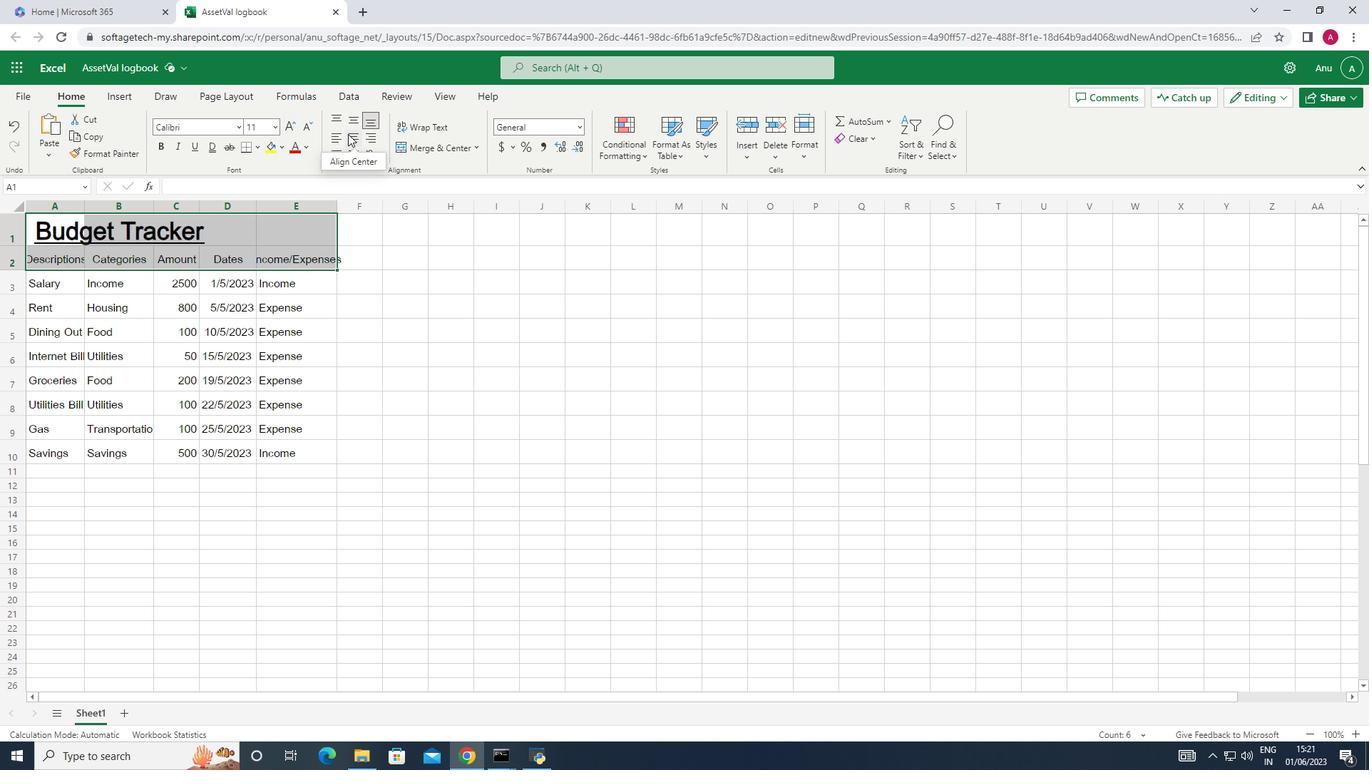 
Action: Mouse moved to (47, 275)
Screenshot: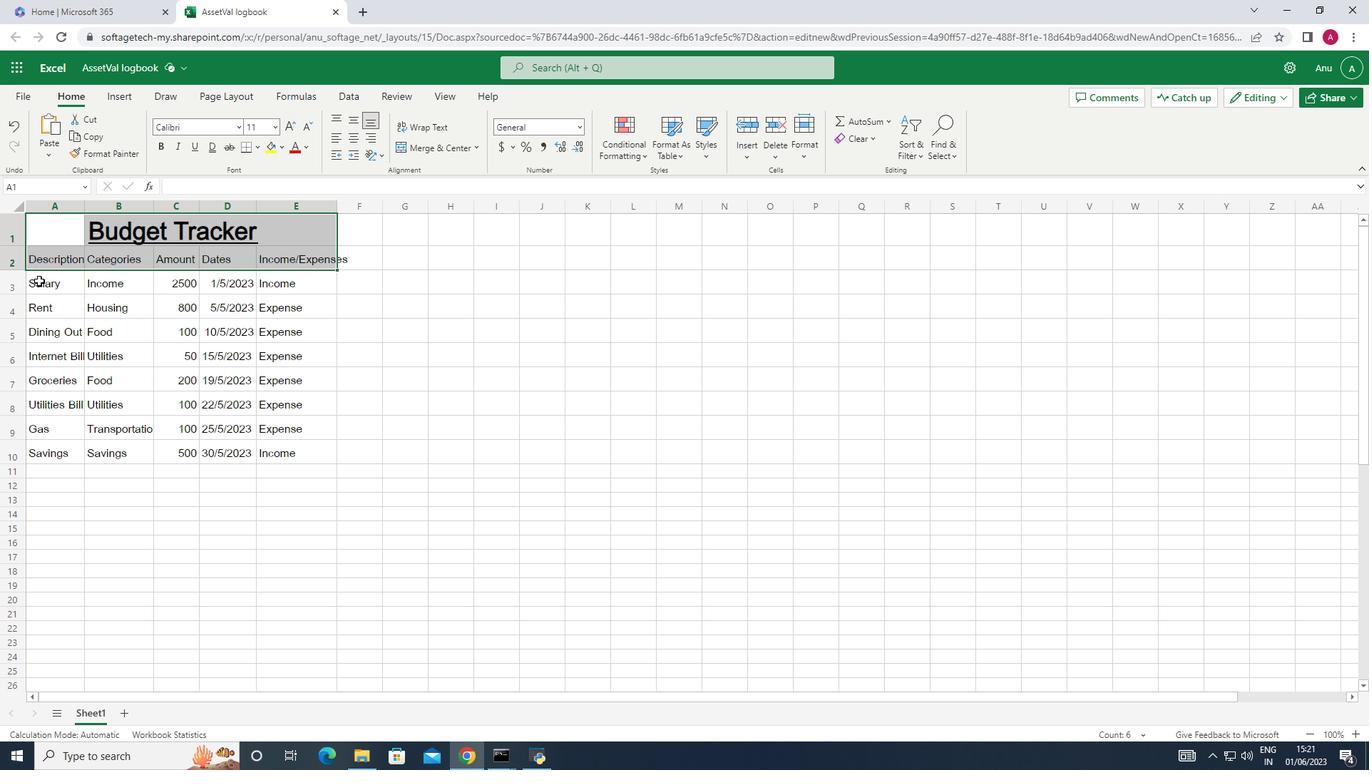 
Action: Mouse pressed left at (47, 275)
Screenshot: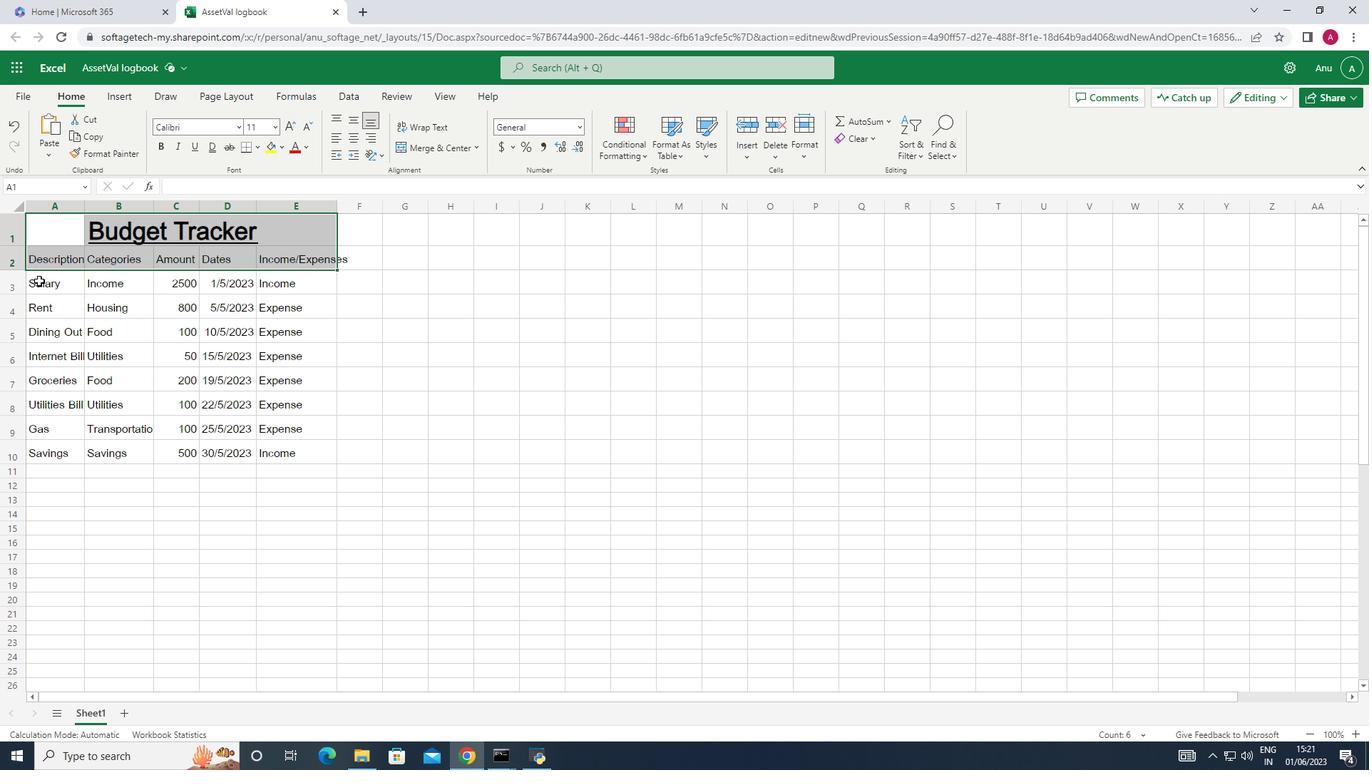 
Action: Mouse moved to (337, 129)
Screenshot: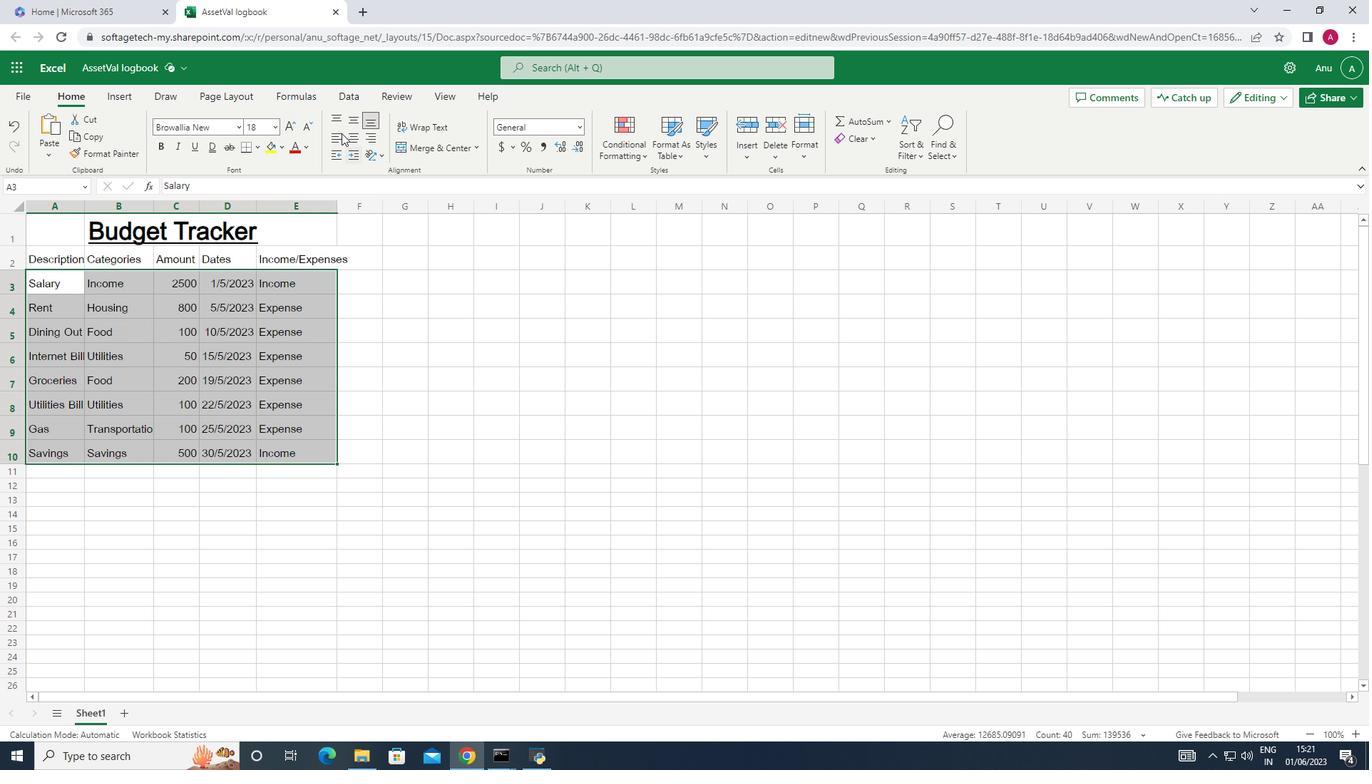 
Action: Mouse pressed left at (337, 129)
Screenshot: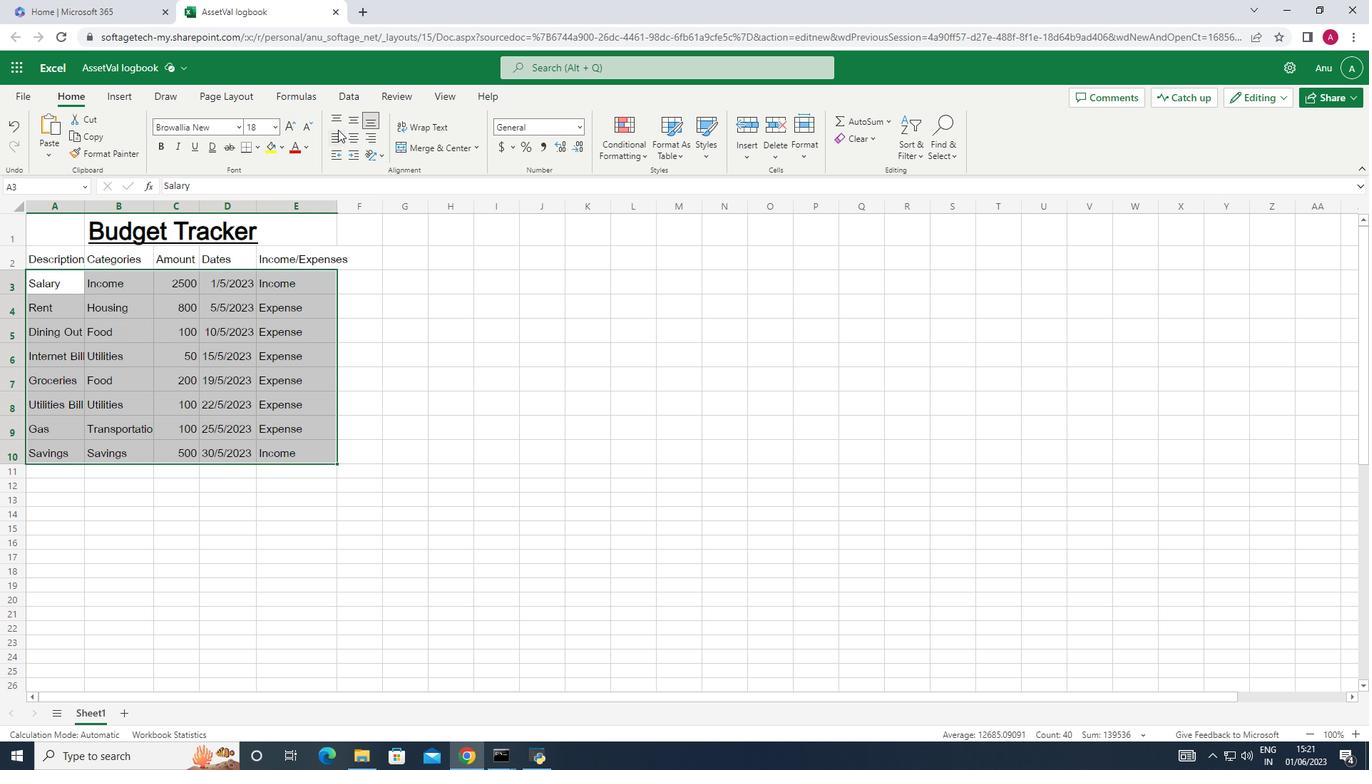 
Action: Mouse moved to (446, 310)
Screenshot: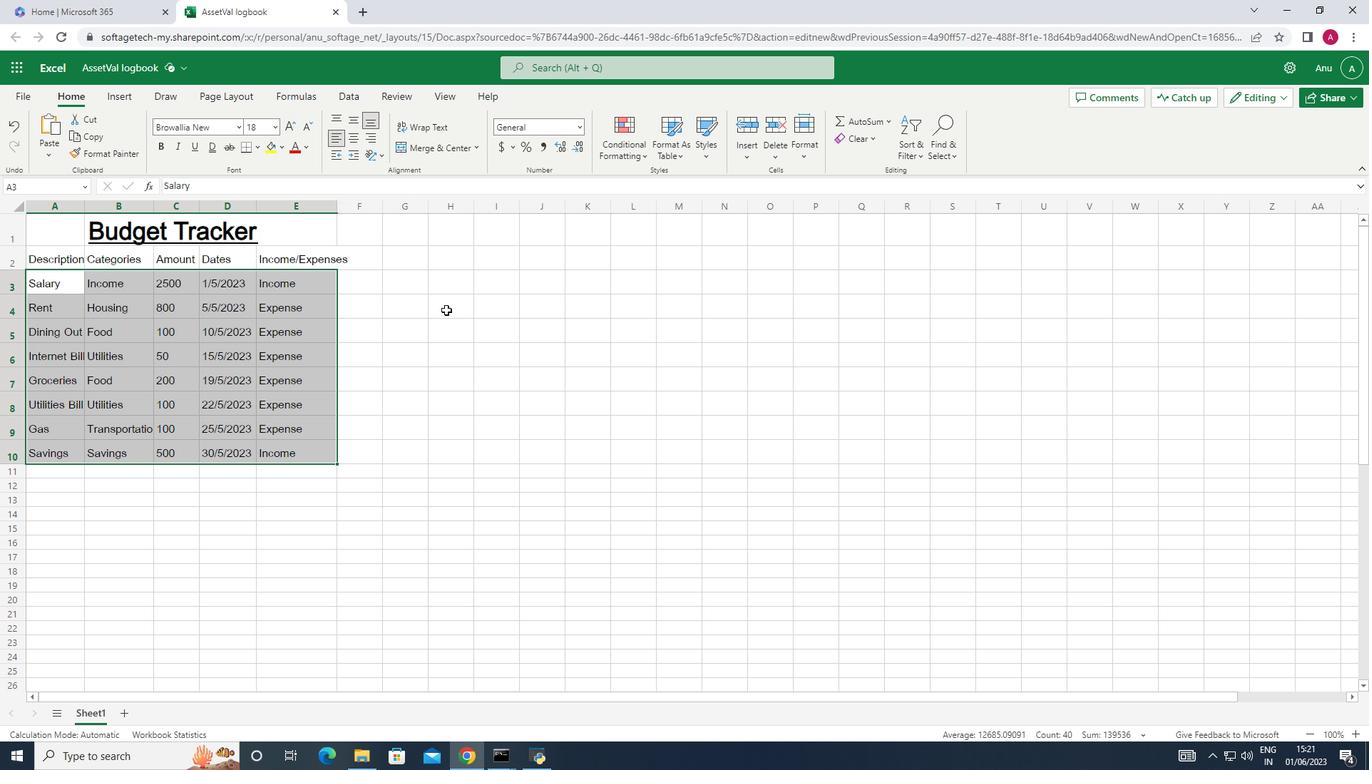 
Action: Mouse pressed left at (446, 310)
Screenshot: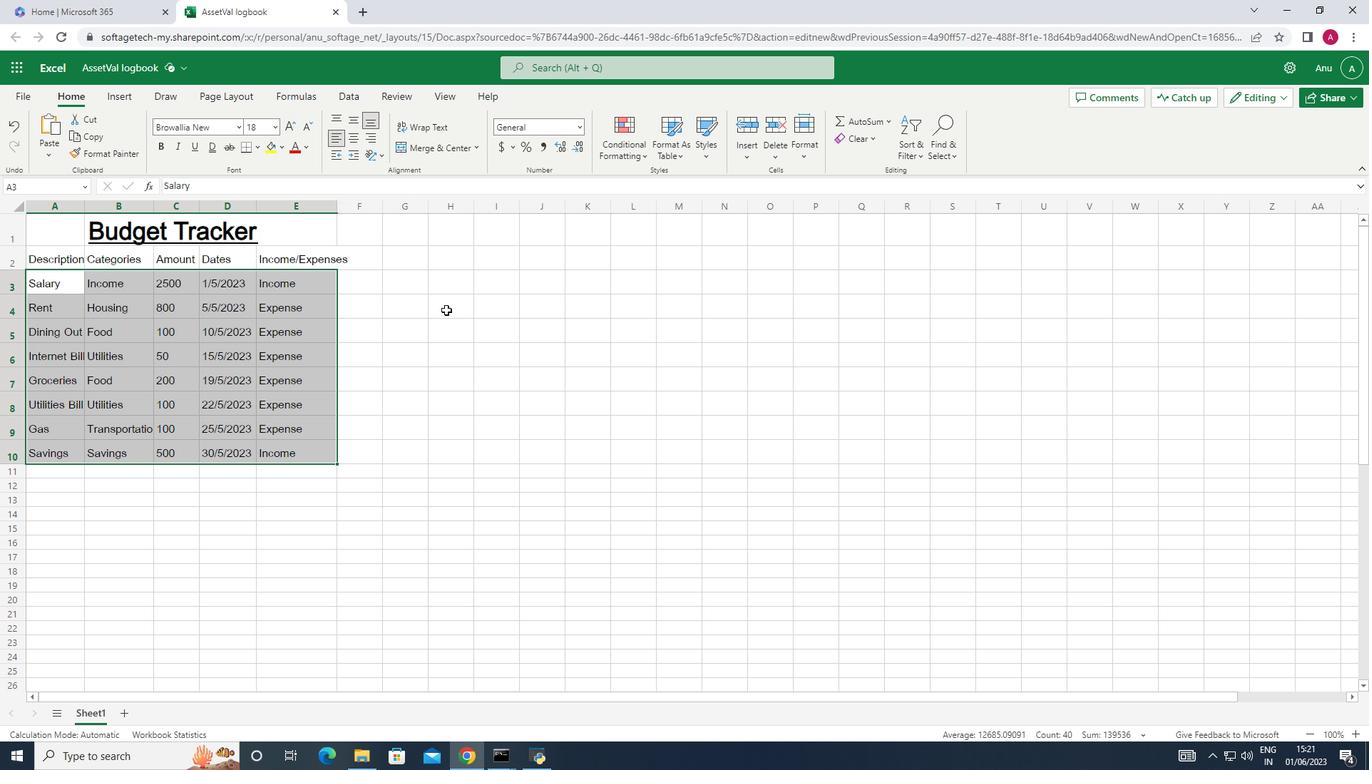 
Action: Mouse moved to (86, 206)
Screenshot: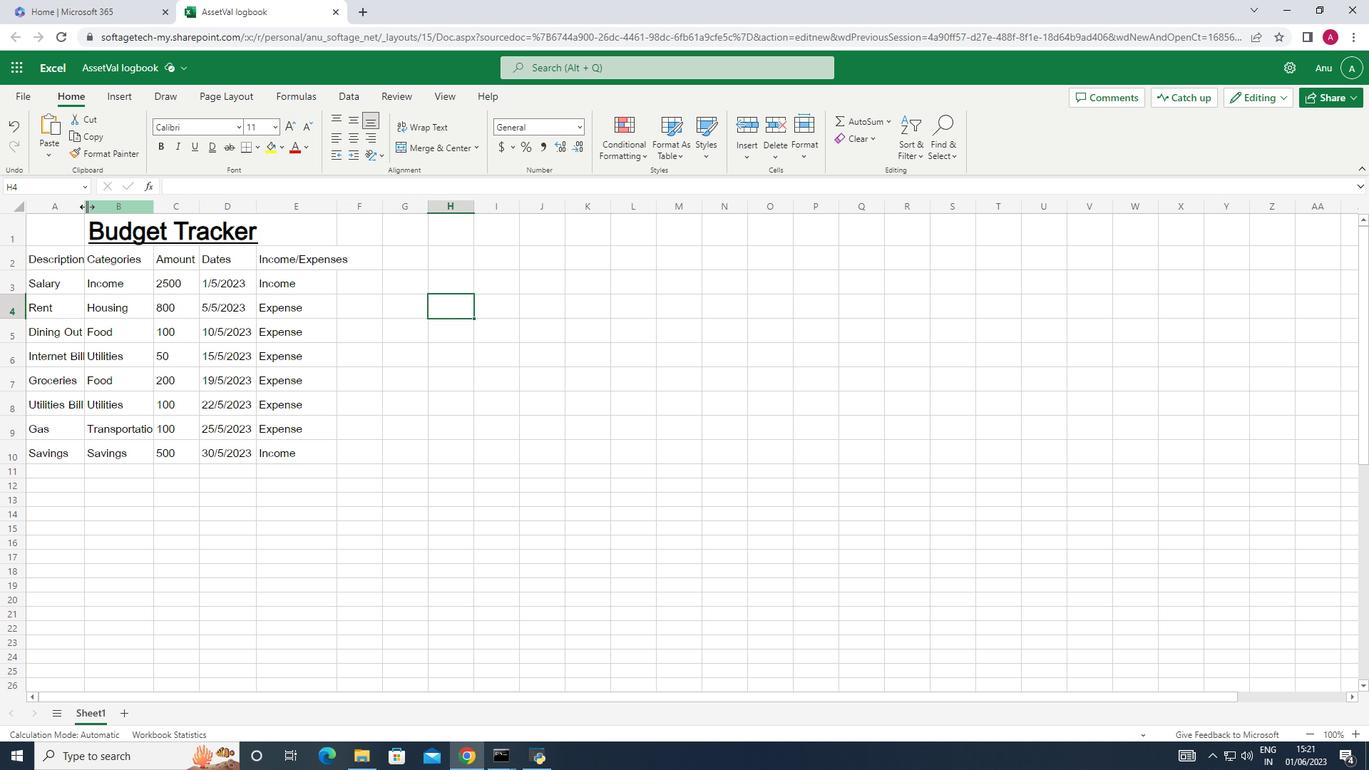 
Action: Mouse pressed left at (86, 206)
Screenshot: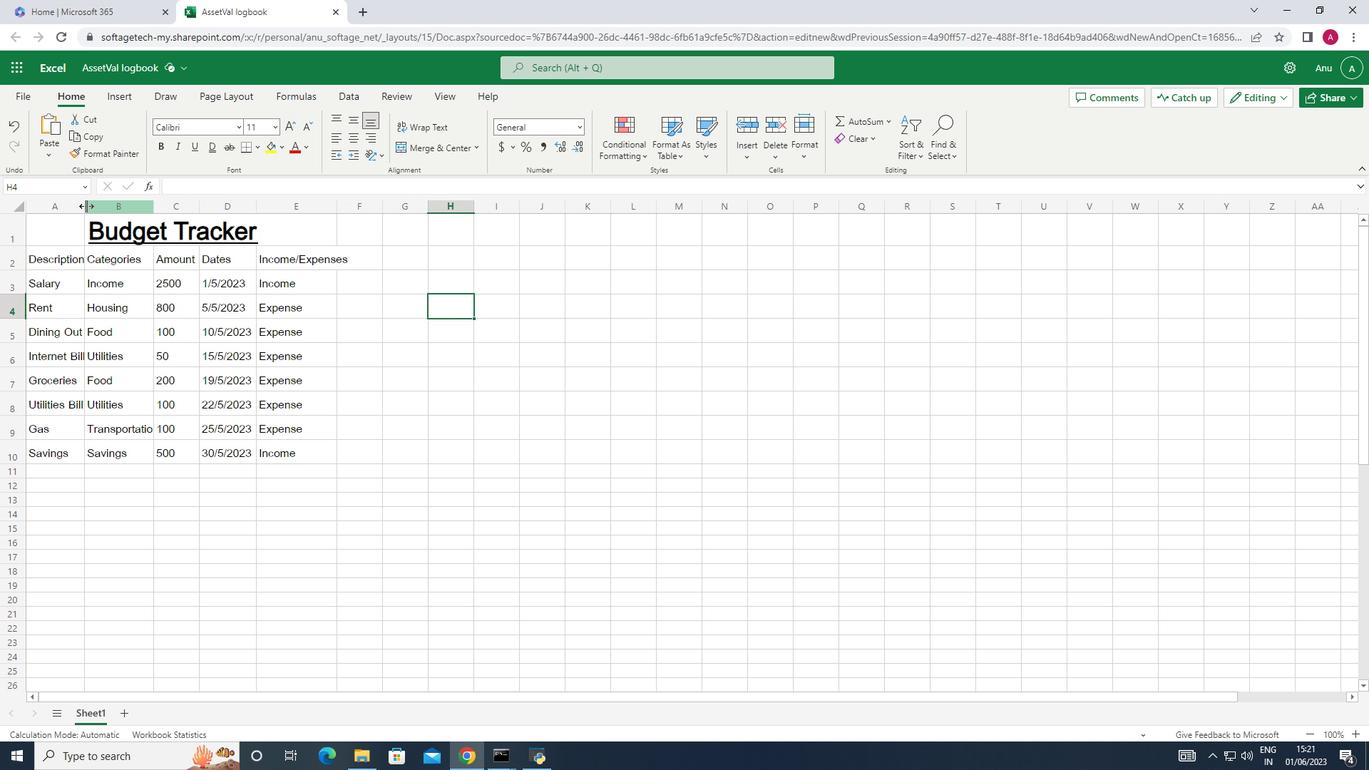 
Action: Mouse pressed left at (86, 206)
Screenshot: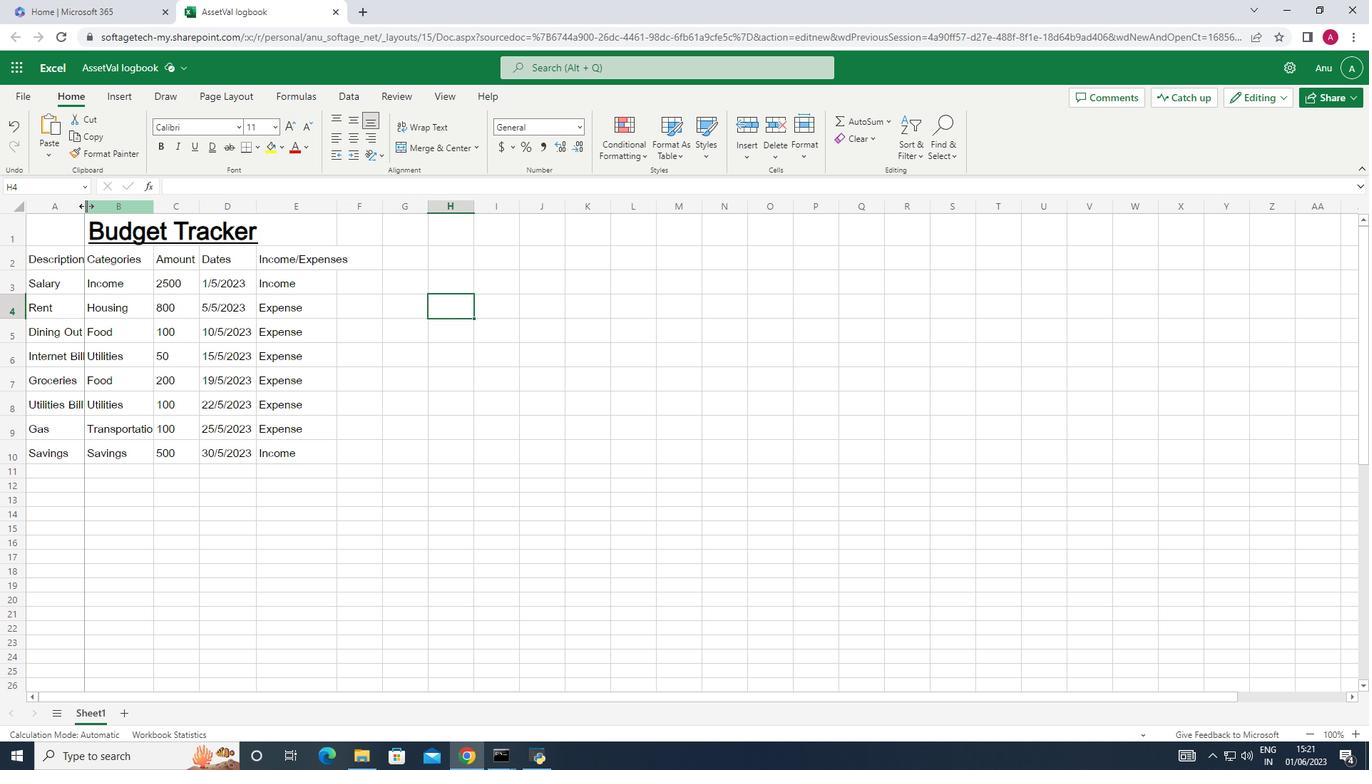 
Action: Mouse moved to (348, 208)
Screenshot: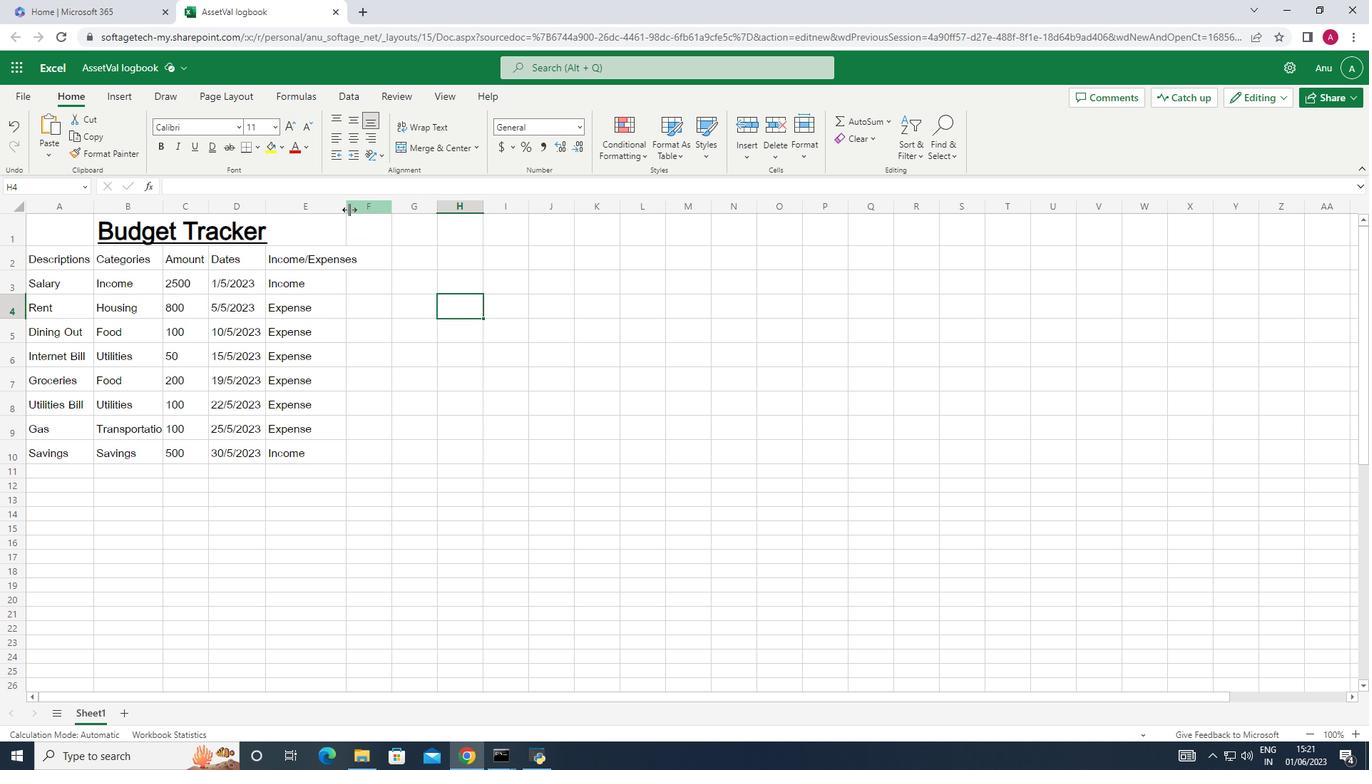 
Action: Mouse pressed left at (348, 208)
Screenshot: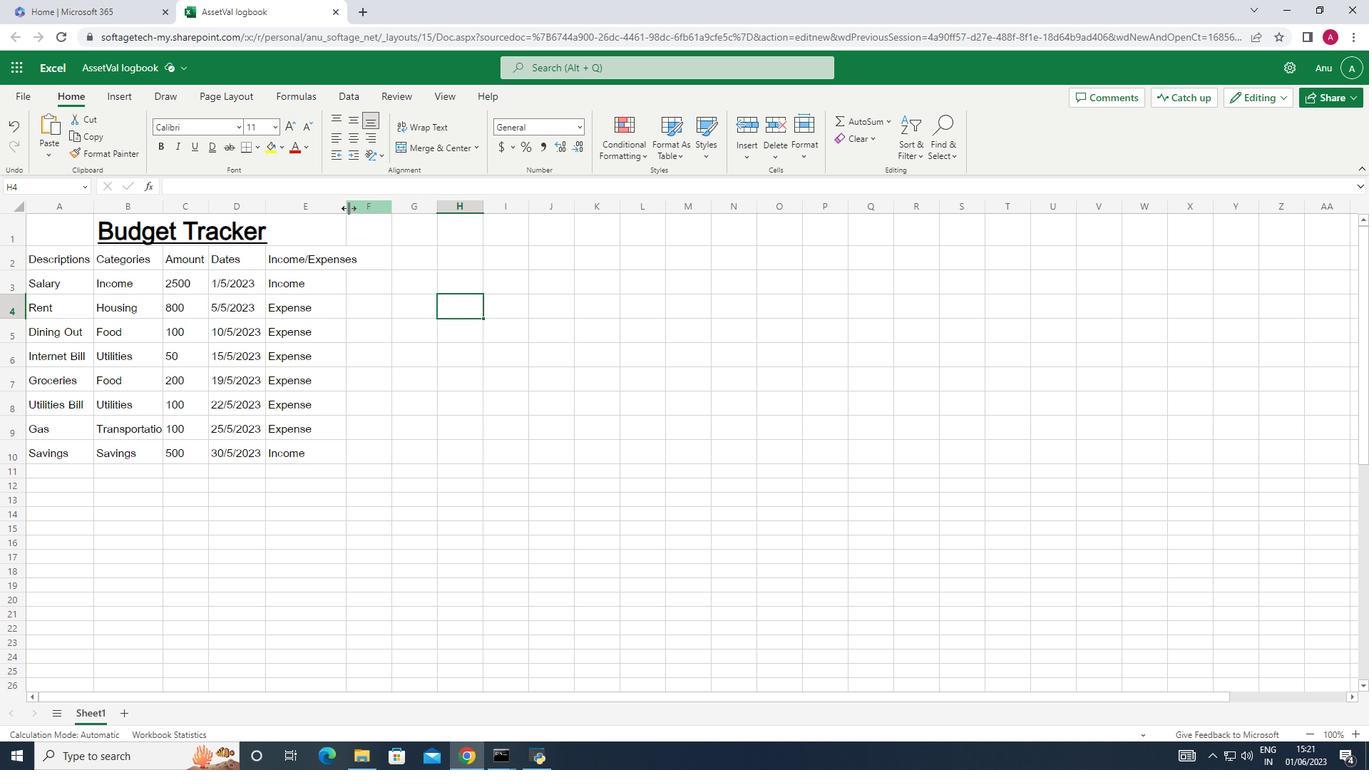 
Action: Mouse pressed left at (348, 208)
Screenshot: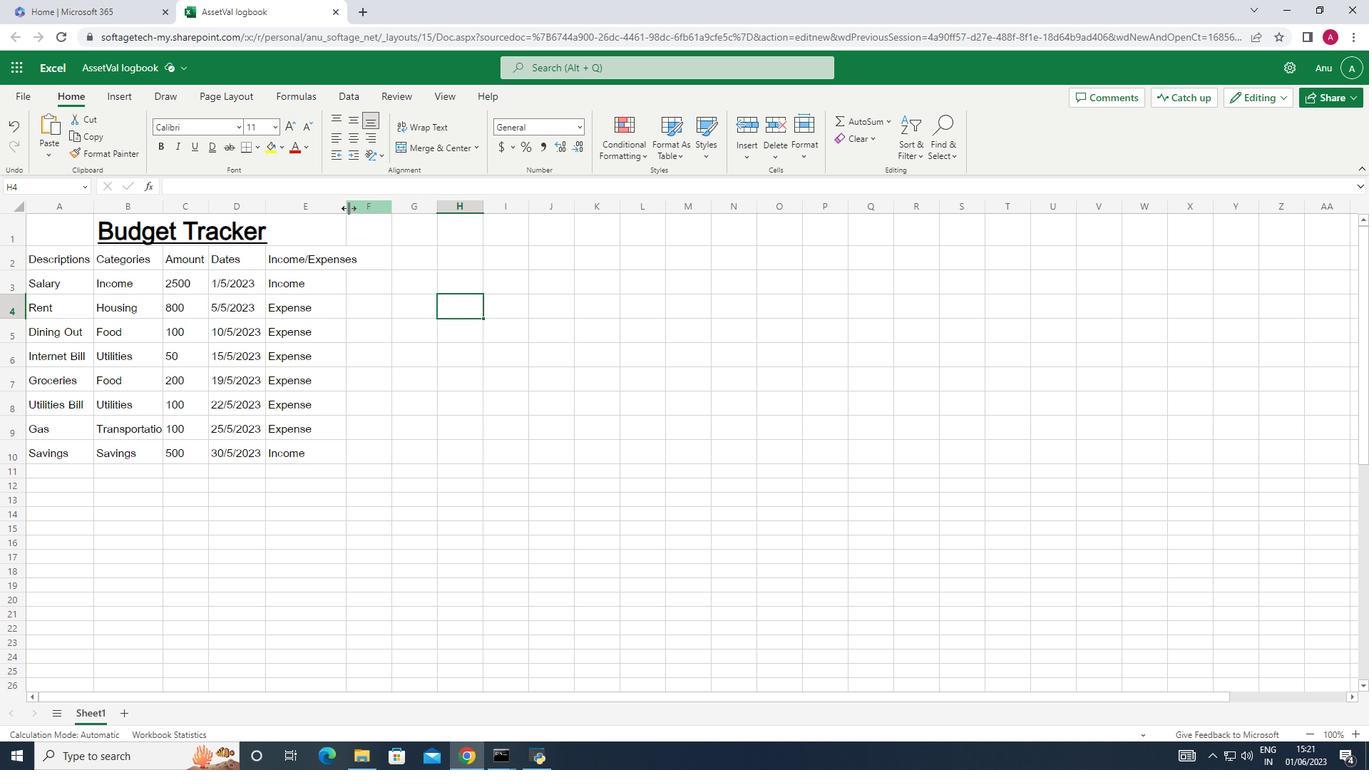 
Action: Mouse moved to (164, 208)
Screenshot: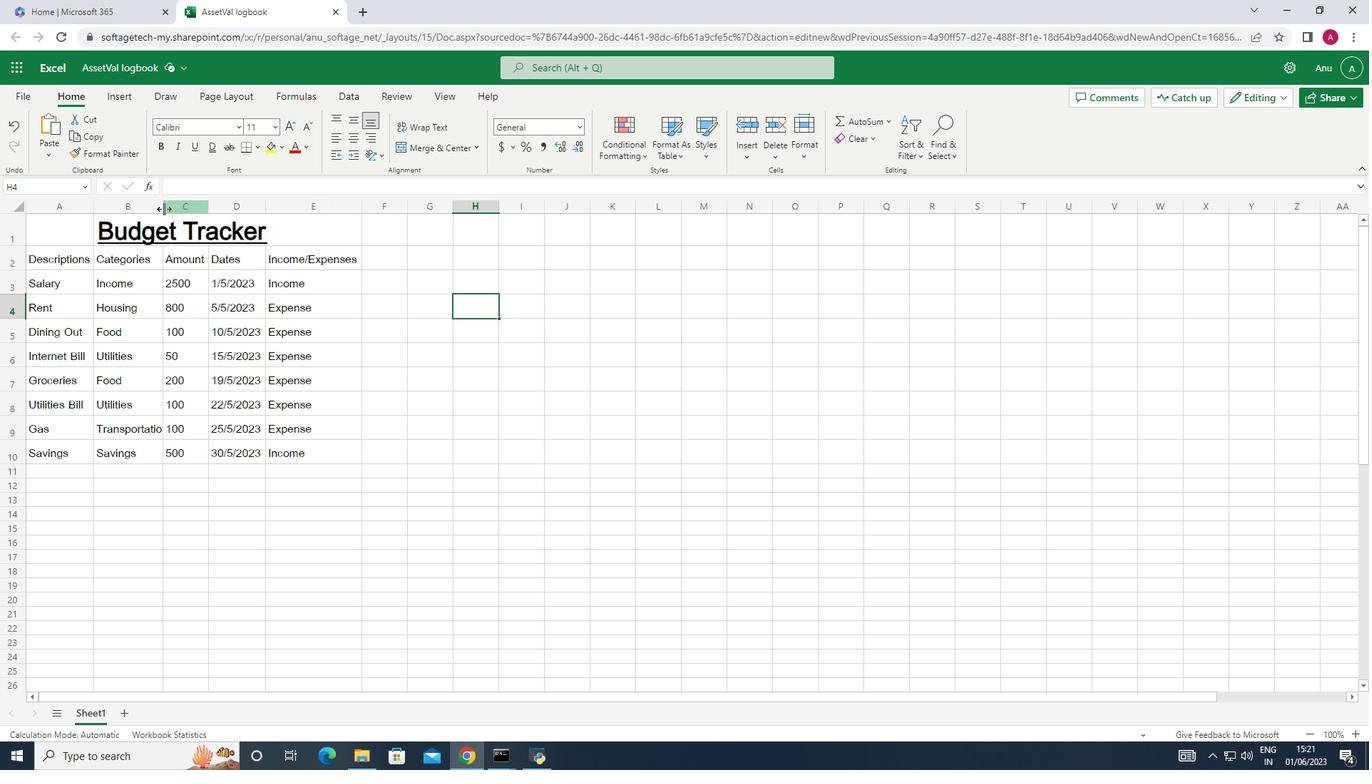 
Action: Mouse pressed left at (164, 208)
Screenshot: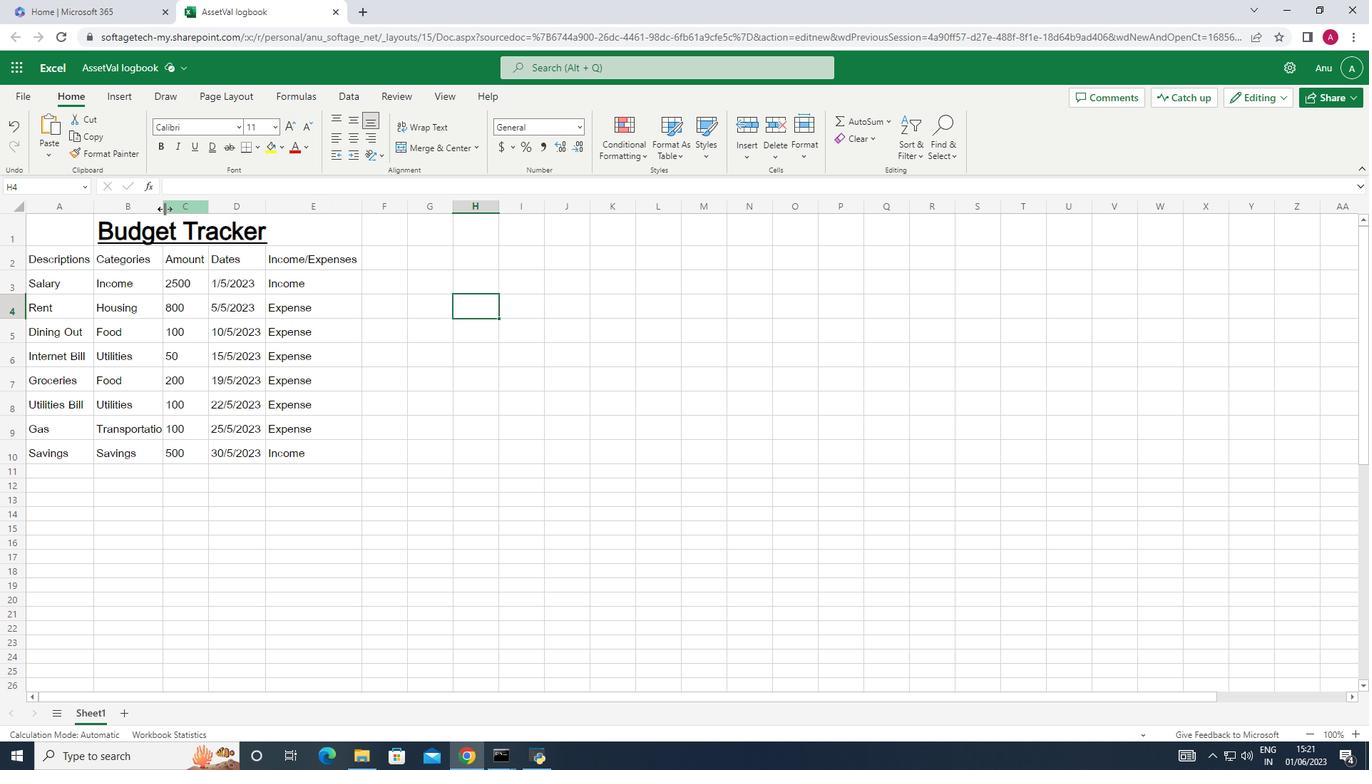 
Action: Mouse moved to (496, 407)
Screenshot: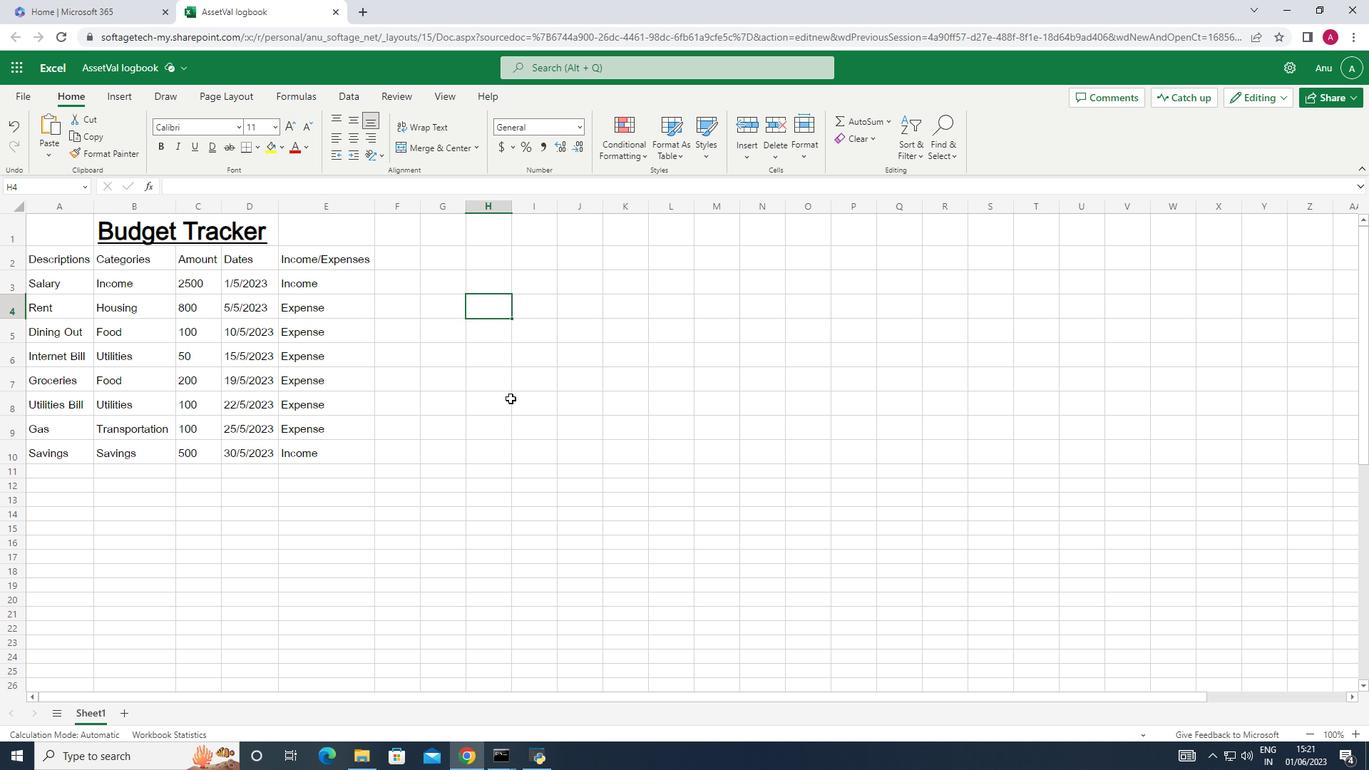 
Action: Mouse pressed left at (496, 407)
Screenshot: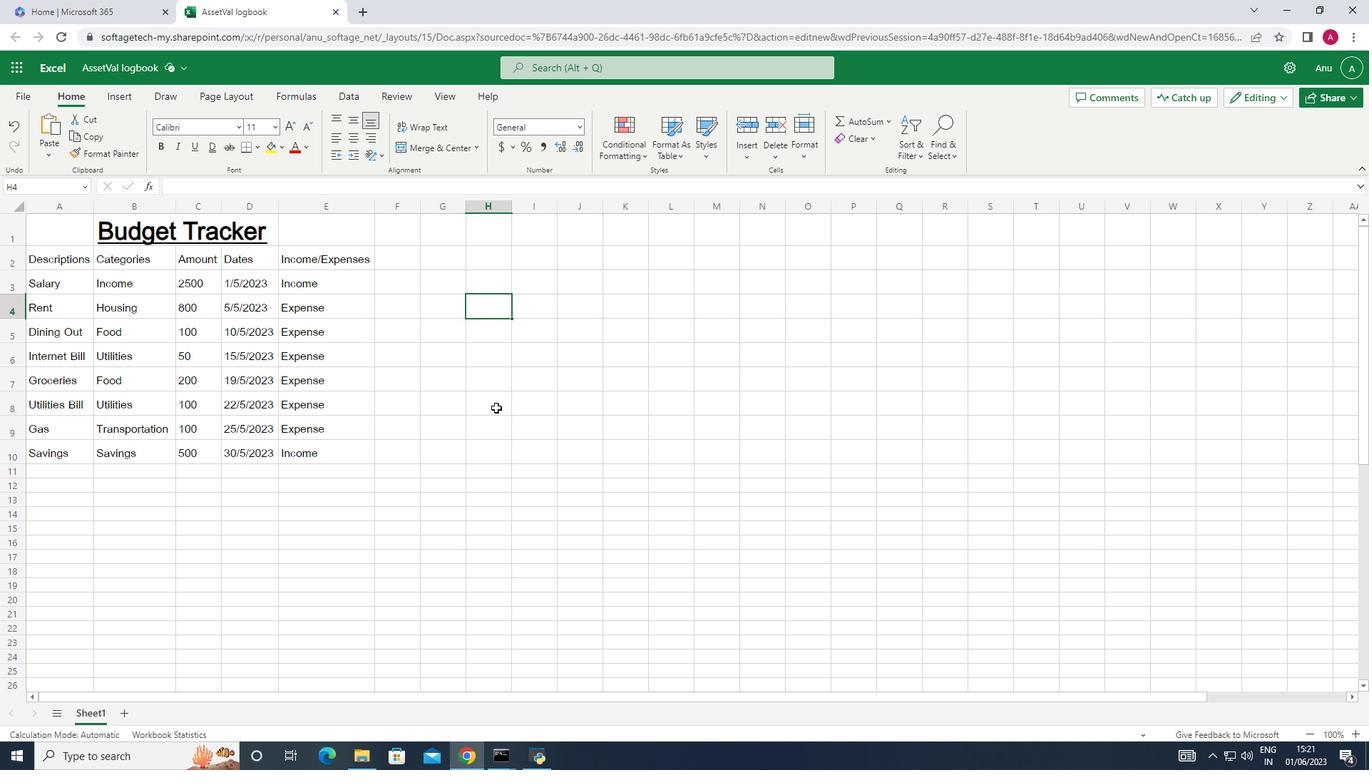 
